 Task: Find connections with filter location Falkenhagener Feld with filter topic #job with filter profile language Spanish with filter current company Vfxexpress with filter school National Institute of Technology Calicut with filter industry Computer Hardware Manufacturing with filter service category Customer Support with filter keywords title Veterinary Assistant
Action: Mouse moved to (476, 62)
Screenshot: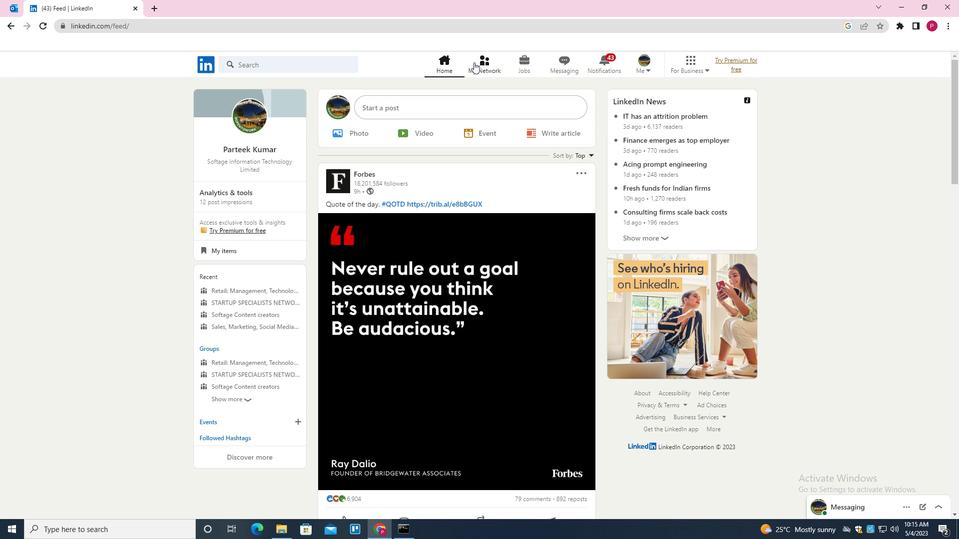 
Action: Mouse pressed left at (476, 62)
Screenshot: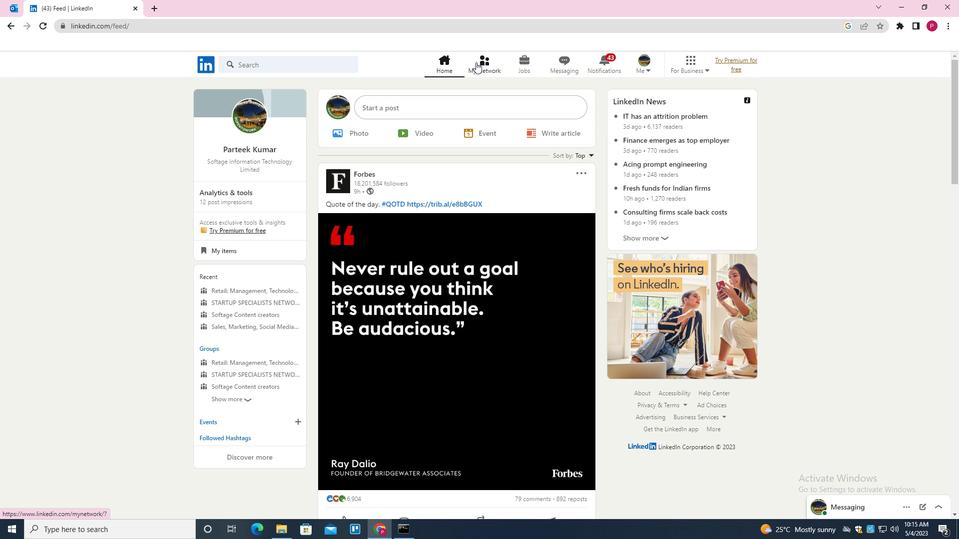 
Action: Mouse moved to (317, 123)
Screenshot: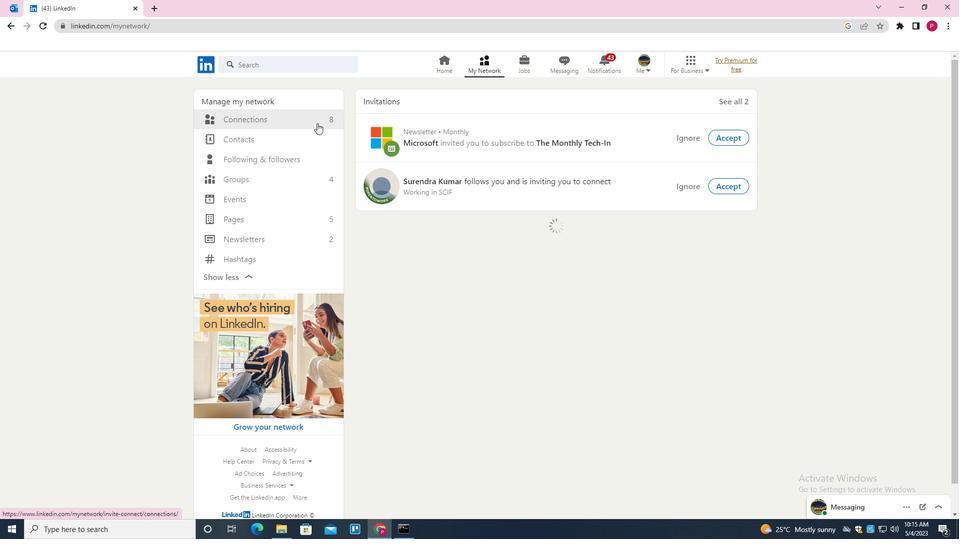 
Action: Mouse pressed left at (317, 123)
Screenshot: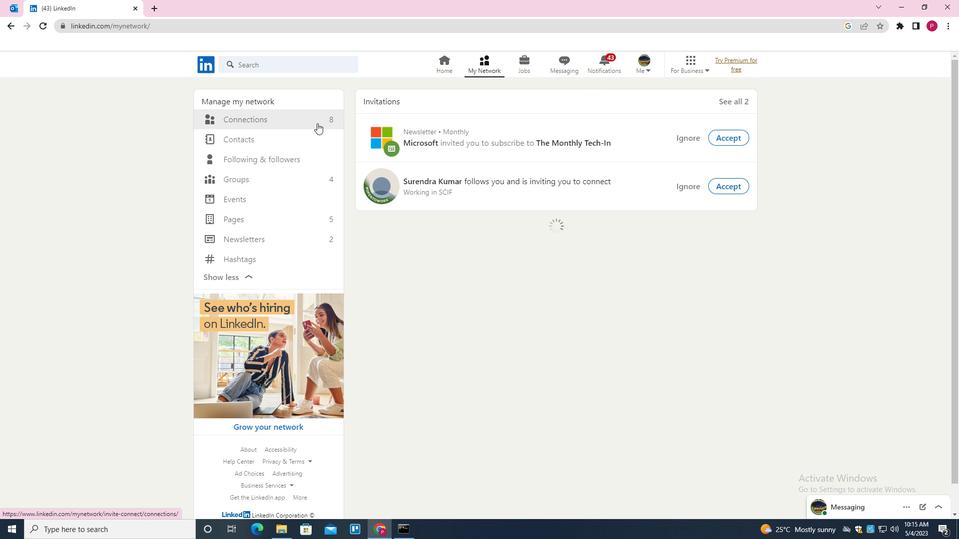 
Action: Mouse moved to (542, 123)
Screenshot: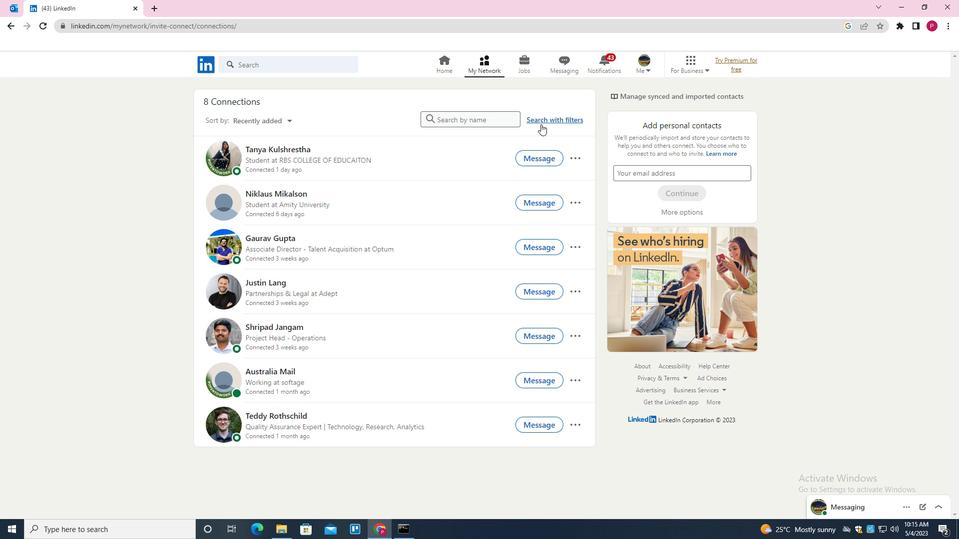 
Action: Mouse pressed left at (542, 123)
Screenshot: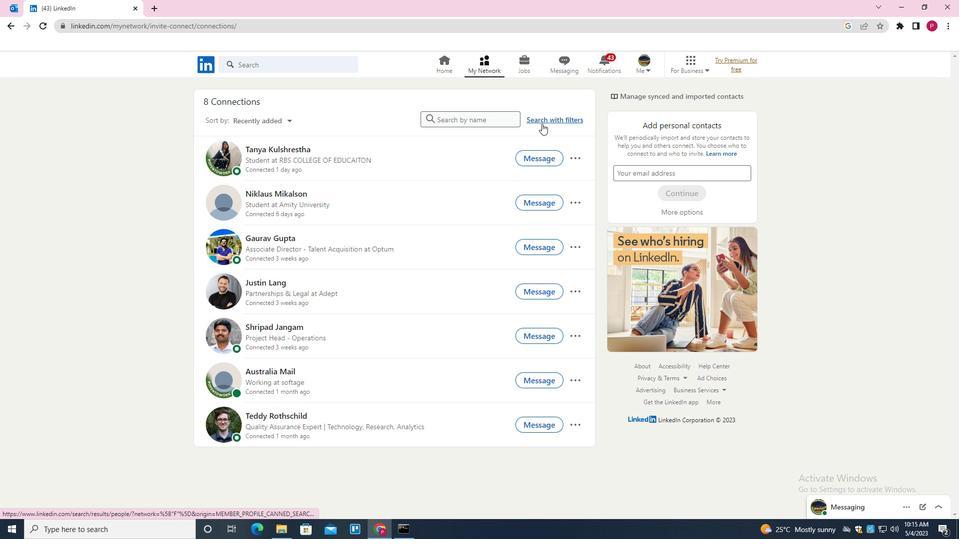 
Action: Mouse moved to (516, 90)
Screenshot: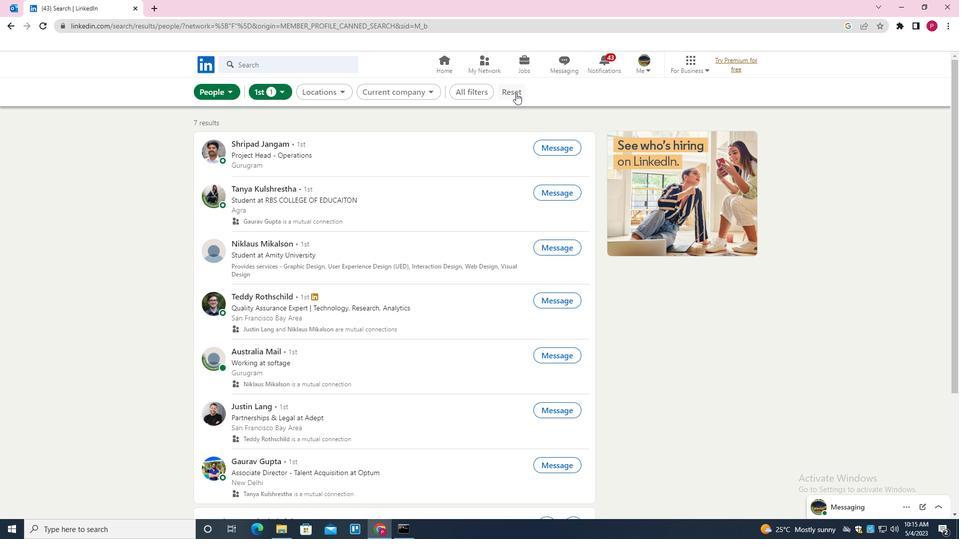 
Action: Mouse pressed left at (516, 90)
Screenshot: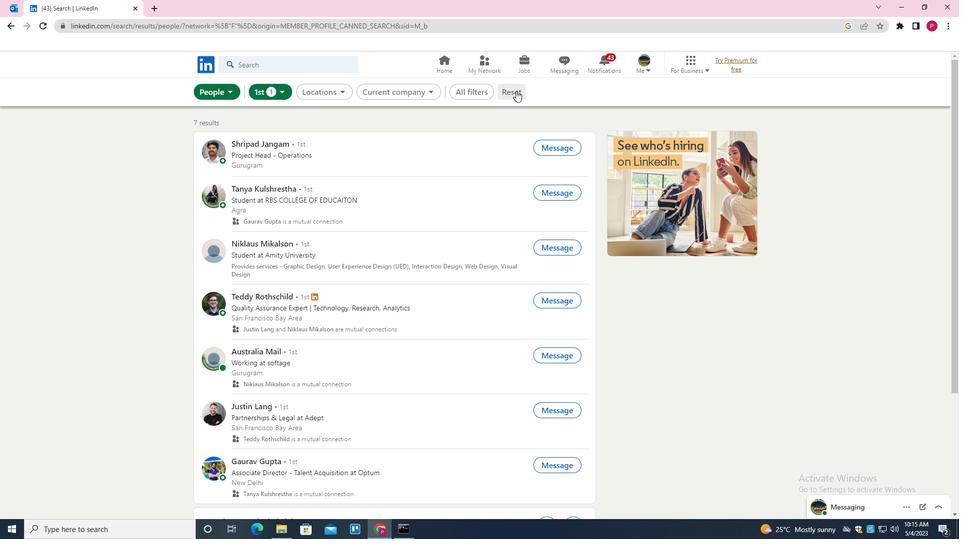 
Action: Mouse moved to (506, 90)
Screenshot: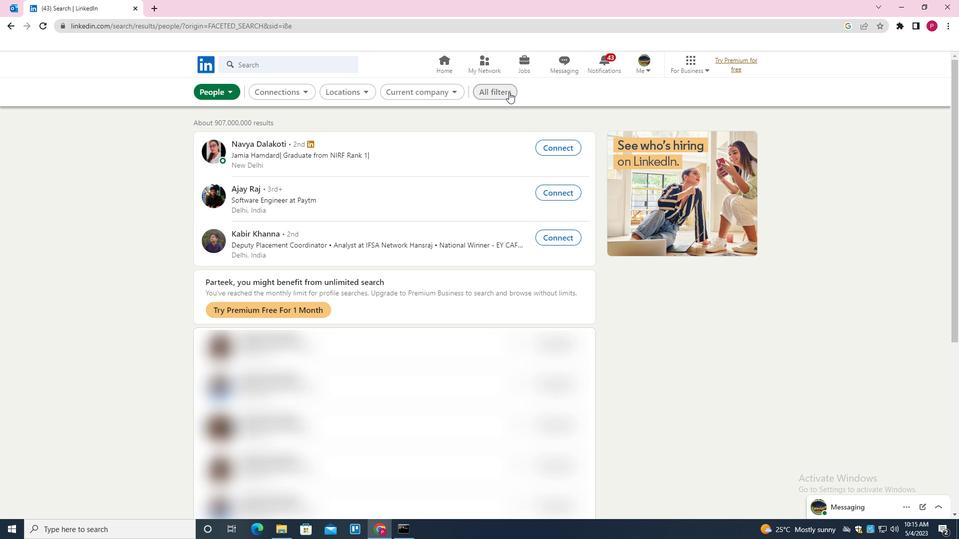 
Action: Mouse pressed left at (506, 90)
Screenshot: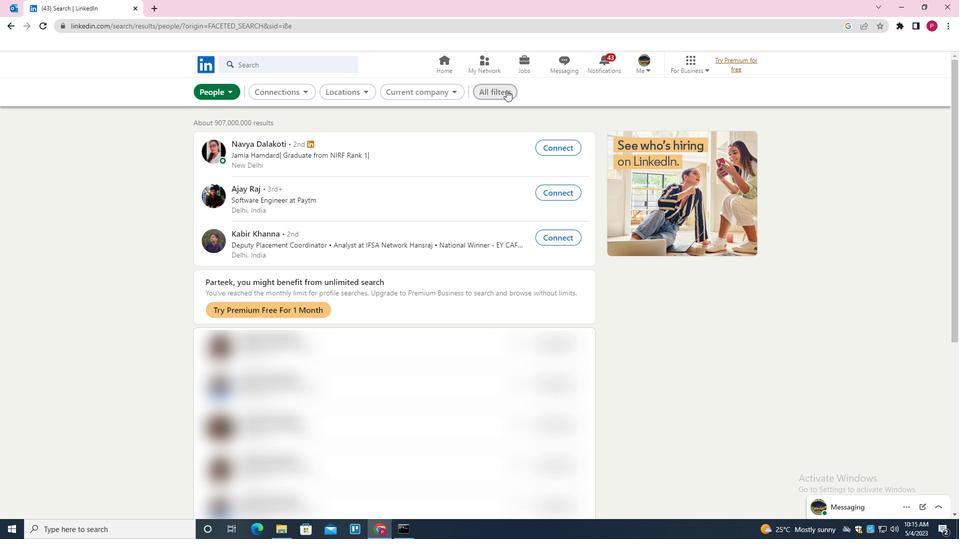 
Action: Mouse moved to (816, 273)
Screenshot: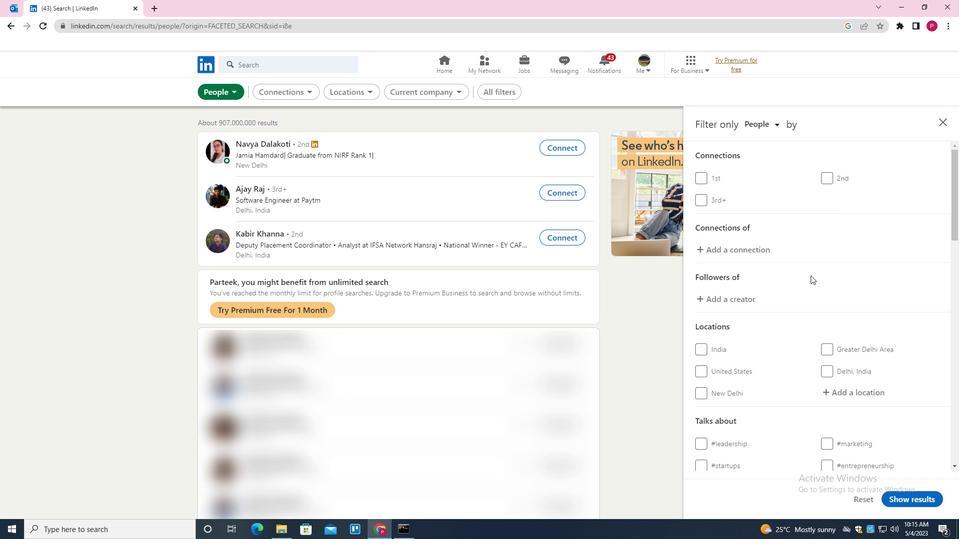 
Action: Mouse scrolled (816, 273) with delta (0, 0)
Screenshot: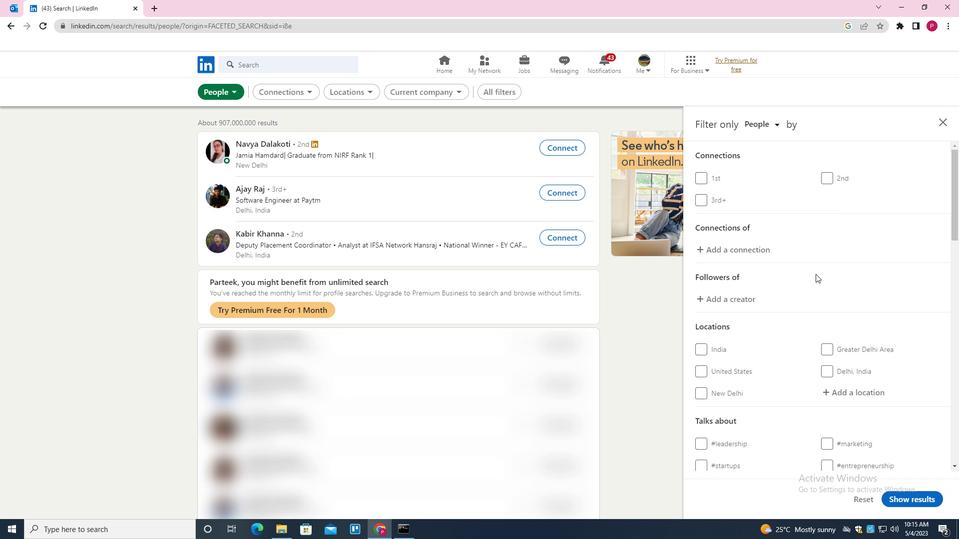 
Action: Mouse scrolled (816, 273) with delta (0, 0)
Screenshot: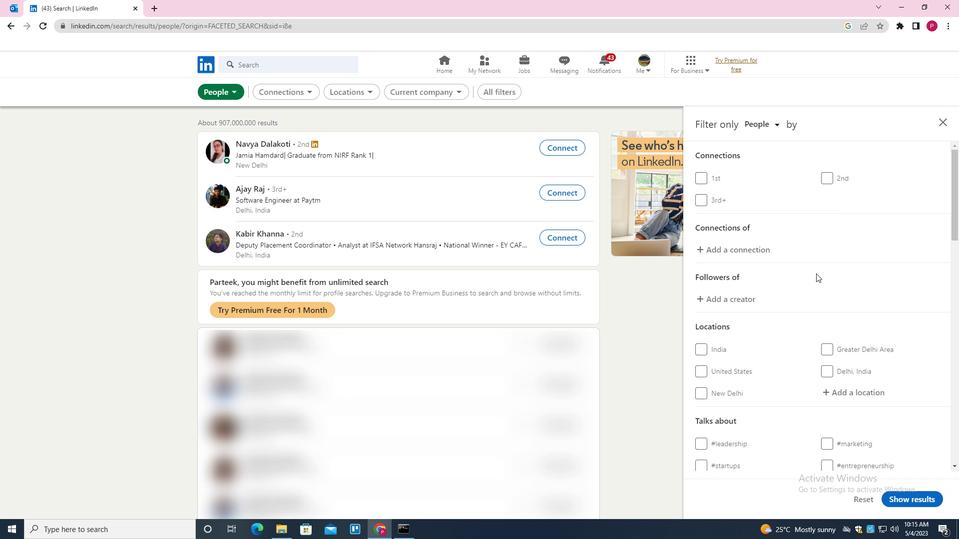 
Action: Mouse scrolled (816, 273) with delta (0, 0)
Screenshot: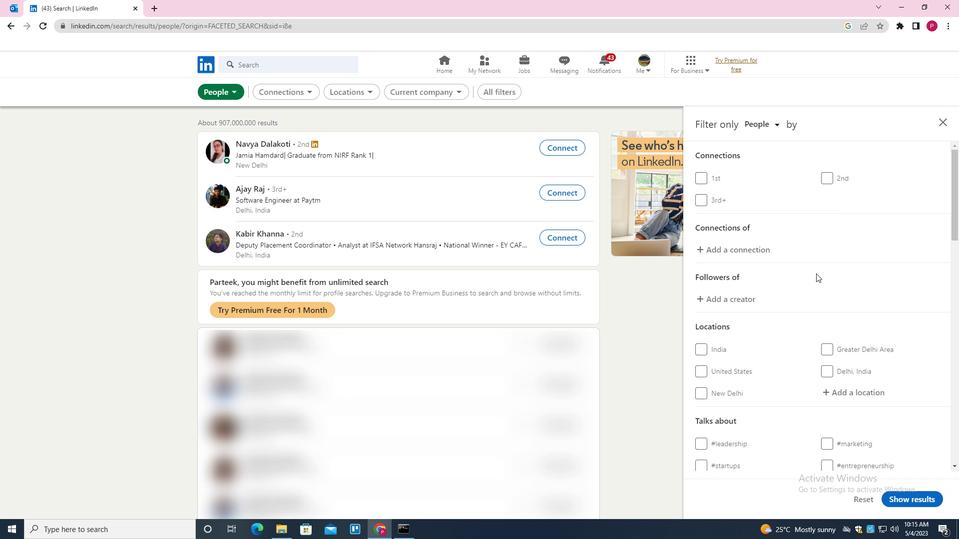 
Action: Mouse moved to (850, 238)
Screenshot: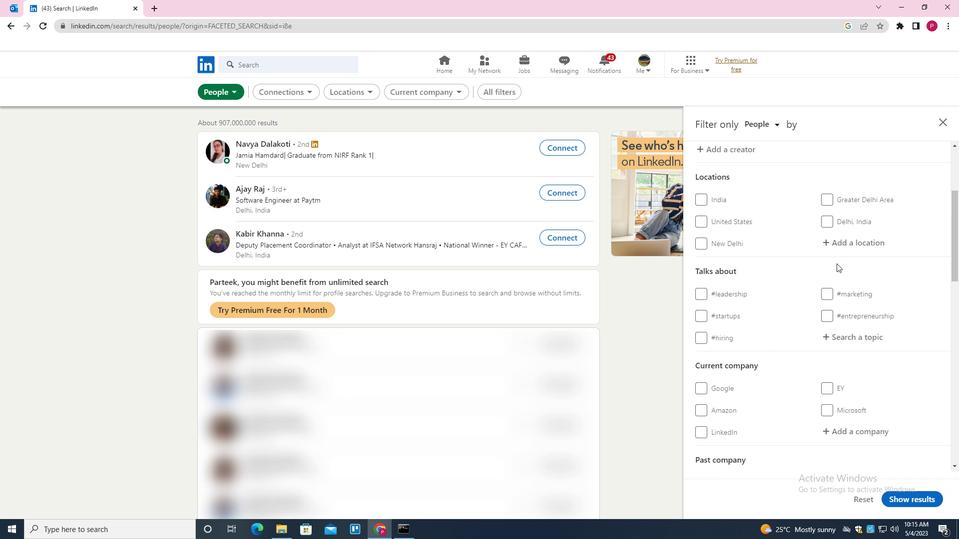 
Action: Mouse pressed left at (850, 238)
Screenshot: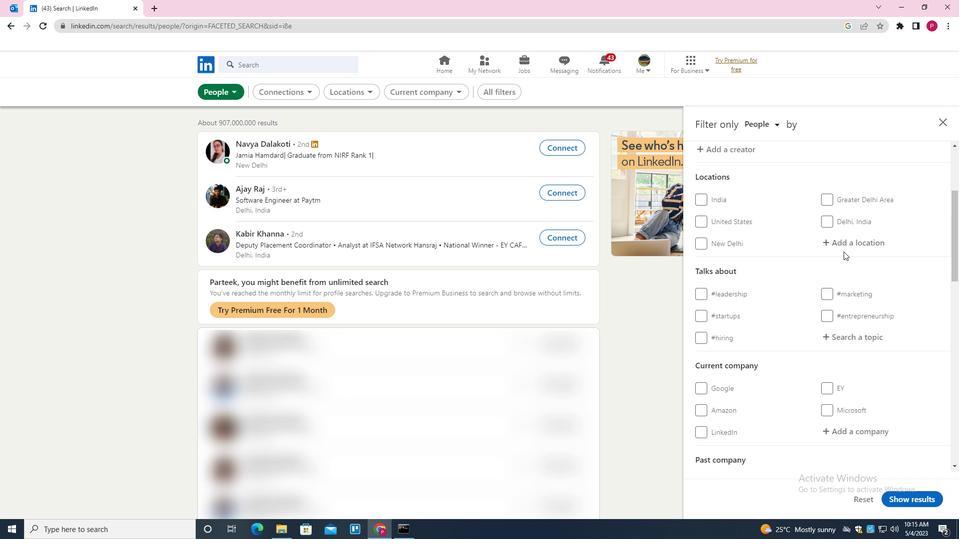 
Action: Key pressed <Key.shift><Key.shift><Key.shift><Key.shift><Key.shift><Key.shift><Key.shift><Key.shift><Key.shift><Key.shift><Key.shift><Key.shift><Key.shift><Key.shift><Key.shift><Key.shift><Key.shift><Key.shift><Key.shift><Key.shift>FALKENHAGNEER
Screenshot: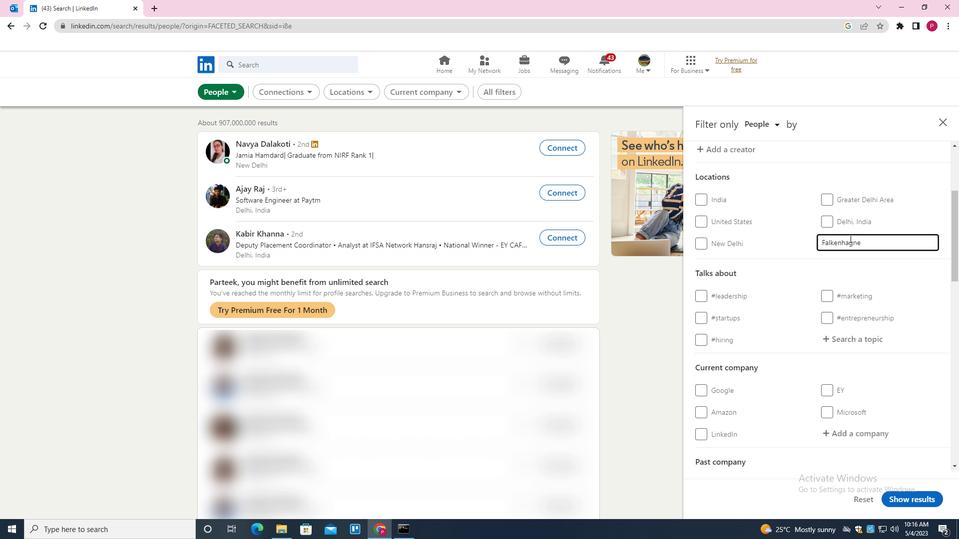 
Action: Mouse moved to (853, 242)
Screenshot: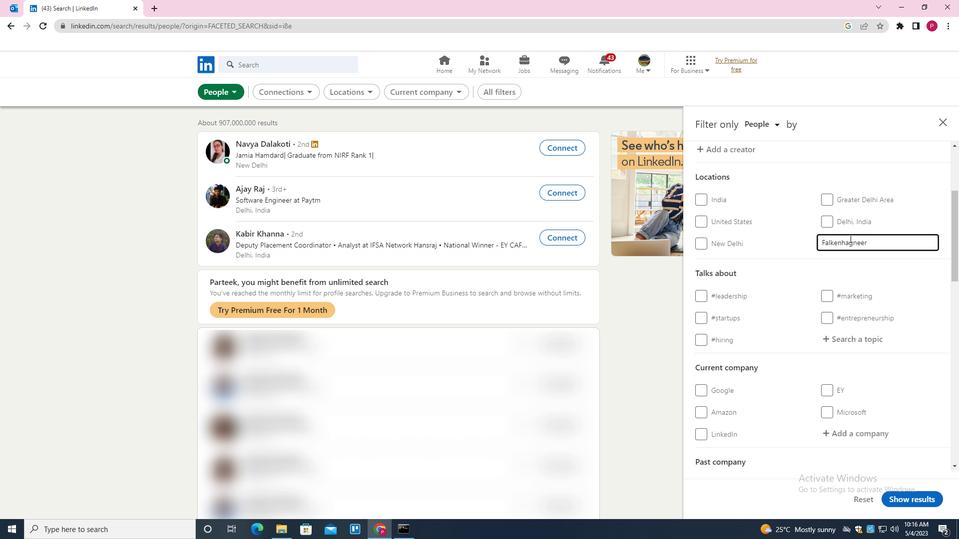 
Action: Mouse scrolled (853, 242) with delta (0, 0)
Screenshot: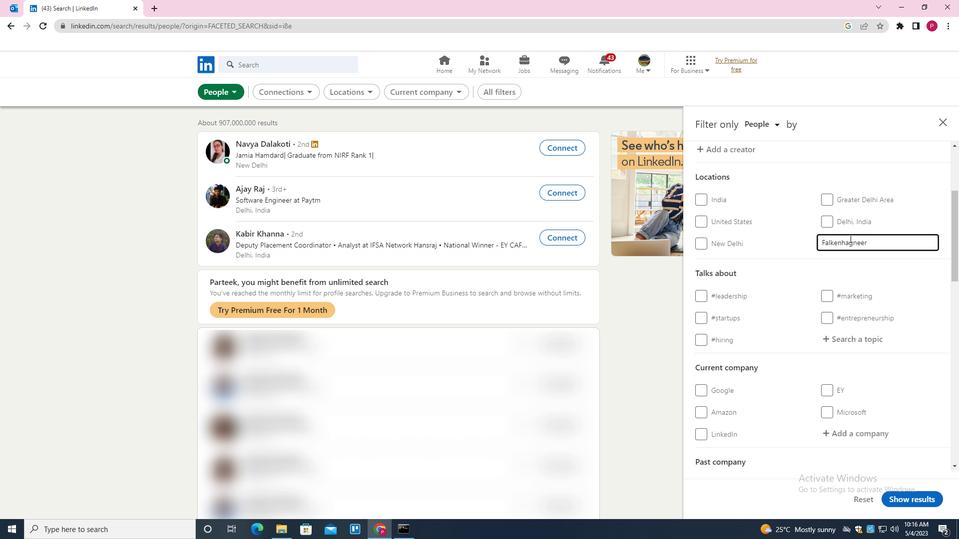 
Action: Mouse moved to (855, 244)
Screenshot: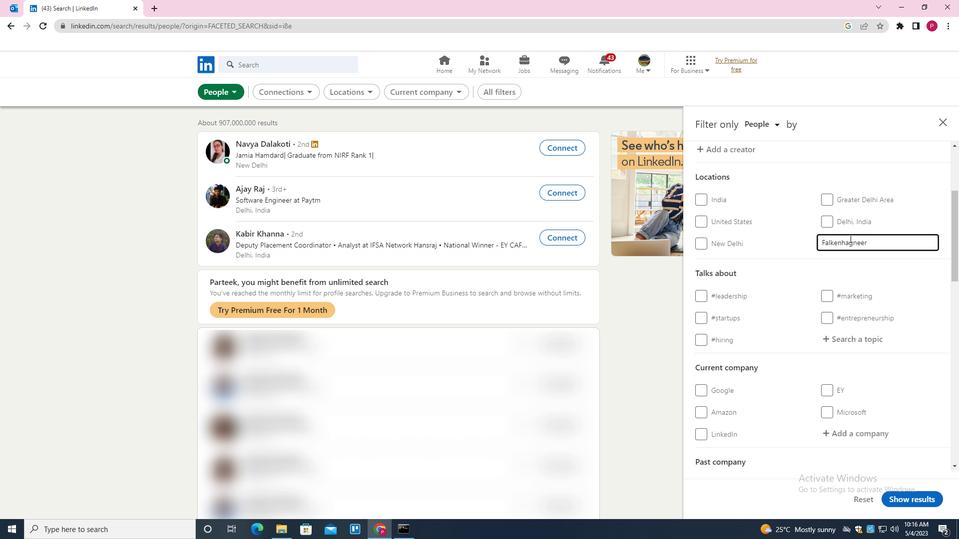 
Action: Mouse scrolled (855, 243) with delta (0, 0)
Screenshot: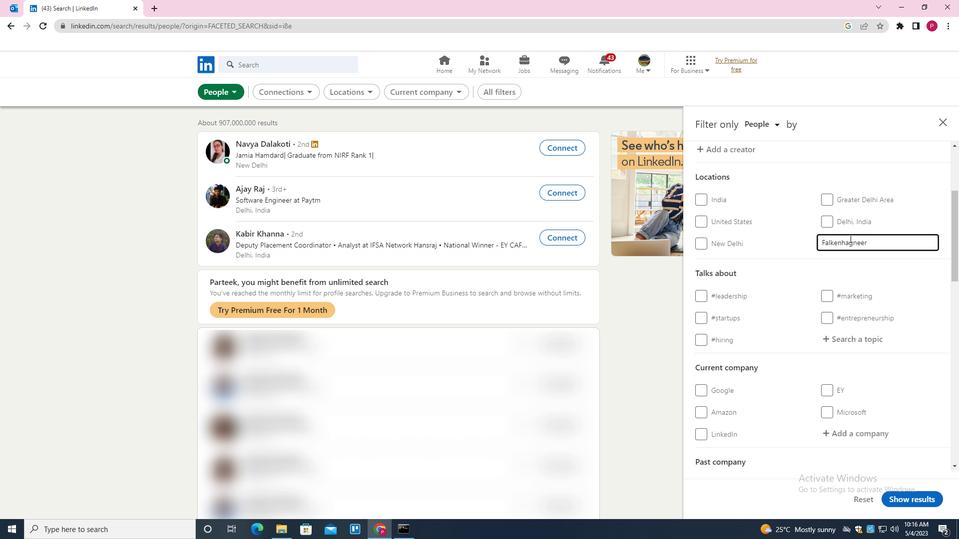 
Action: Mouse moved to (858, 235)
Screenshot: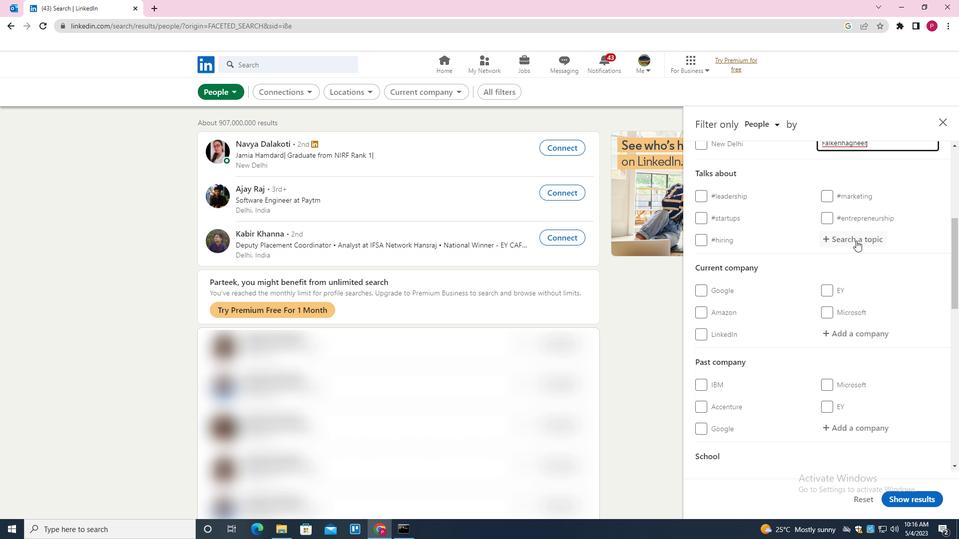 
Action: Mouse scrolled (858, 235) with delta (0, 0)
Screenshot: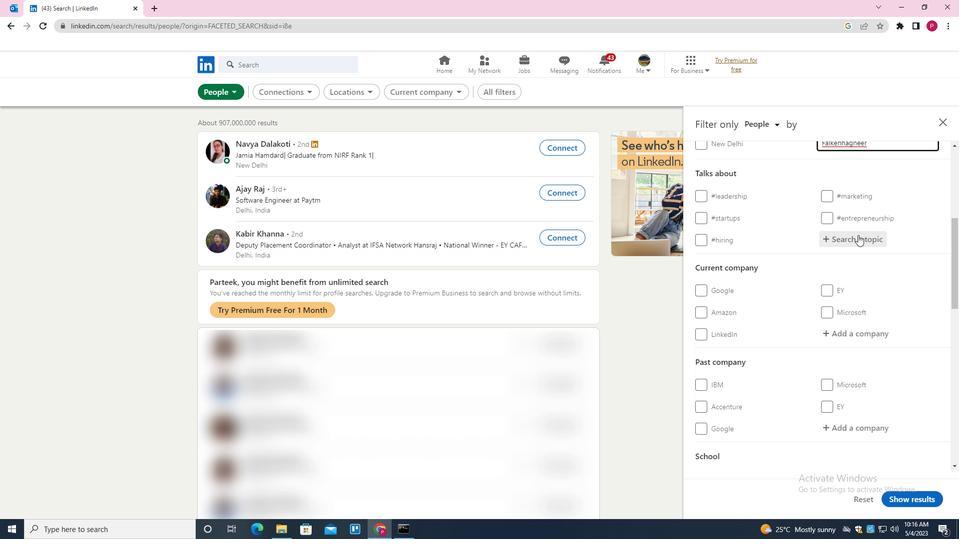 
Action: Key pressed <Key.backspace><Key.backspace><Key.backspace>ENER
Screenshot: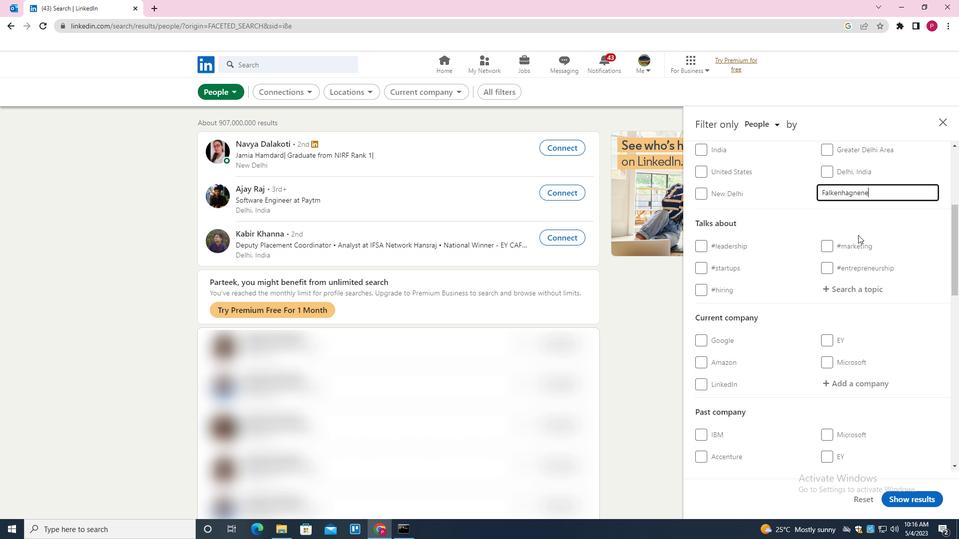 
Action: Mouse moved to (863, 237)
Screenshot: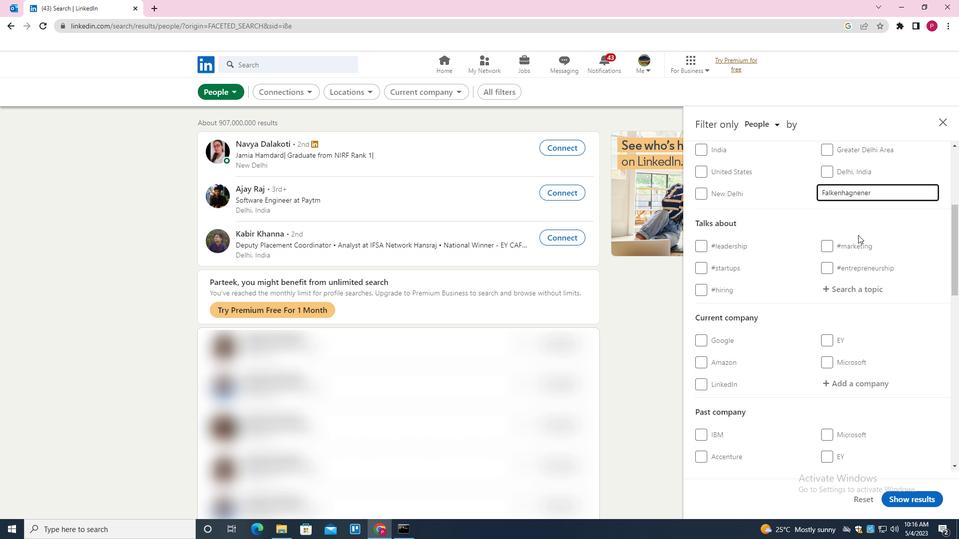 
Action: Mouse scrolled (863, 237) with delta (0, 0)
Screenshot: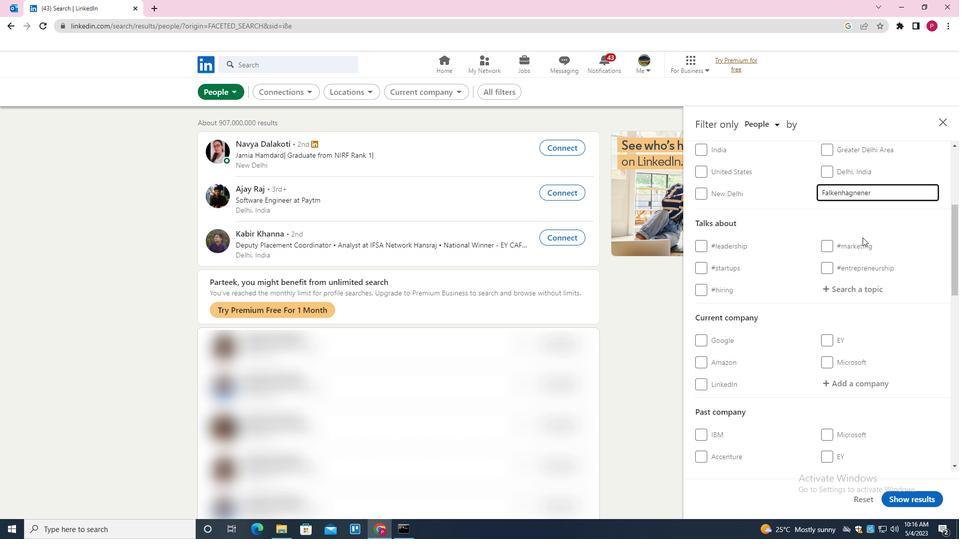 
Action: Mouse scrolled (863, 237) with delta (0, 0)
Screenshot: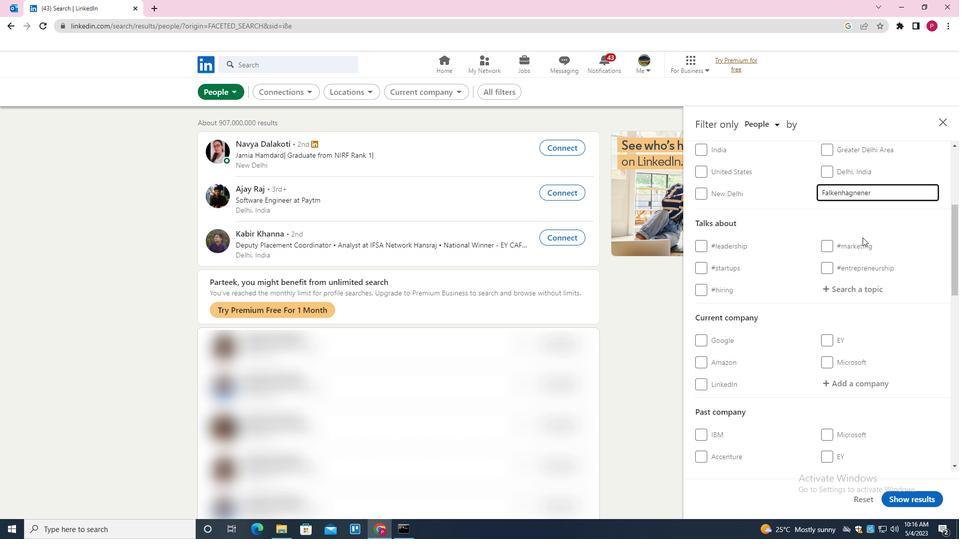 
Action: Mouse scrolled (863, 237) with delta (0, 0)
Screenshot: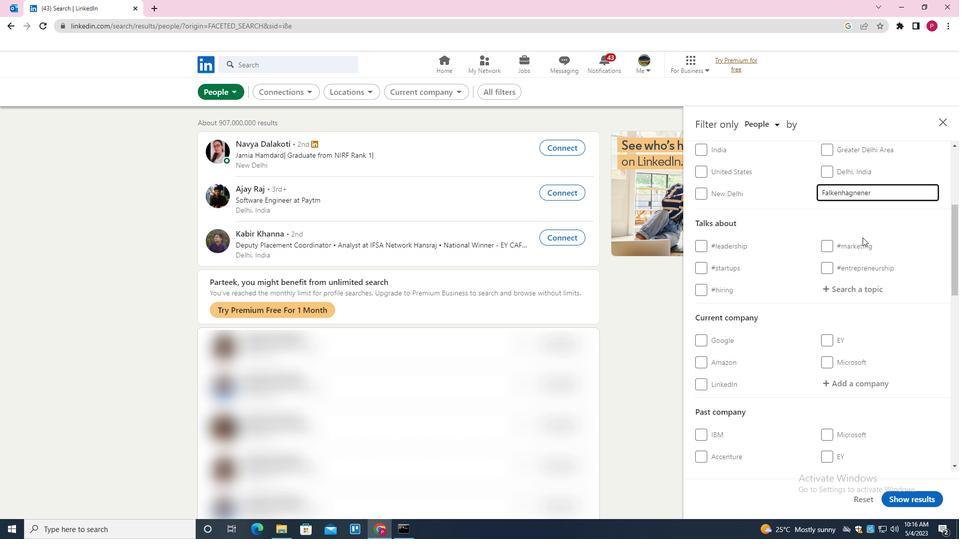 
Action: Mouse moved to (860, 135)
Screenshot: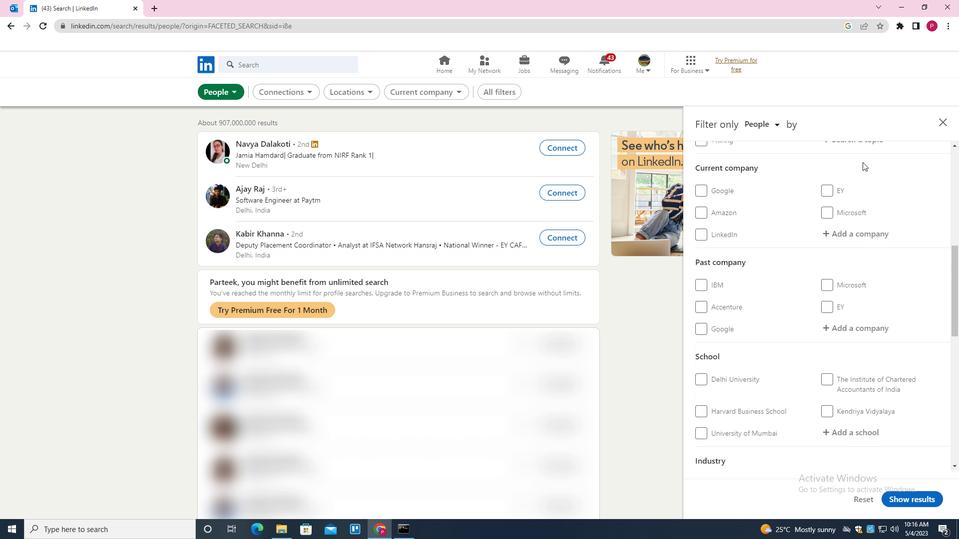 
Action: Mouse pressed left at (860, 135)
Screenshot: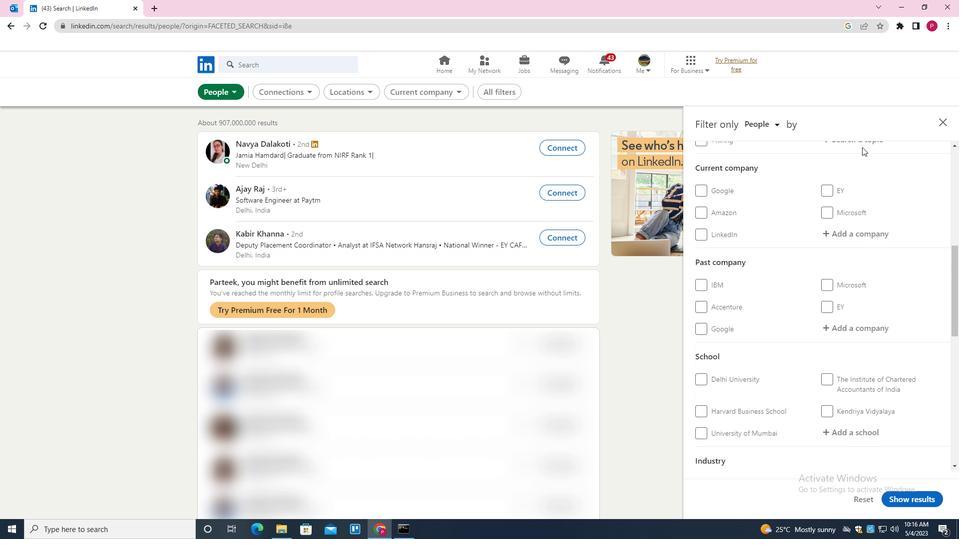 
Action: Mouse moved to (860, 146)
Screenshot: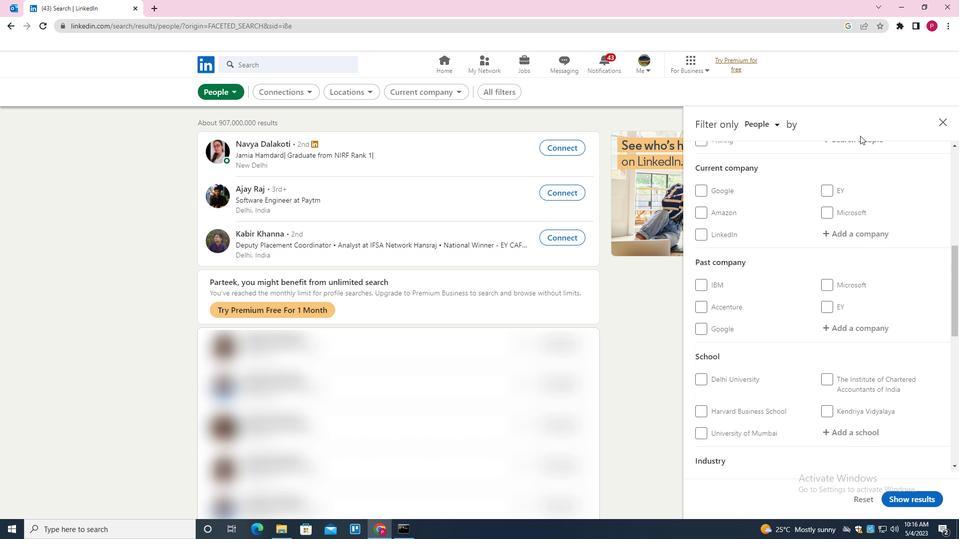 
Action: Mouse scrolled (860, 146) with delta (0, 0)
Screenshot: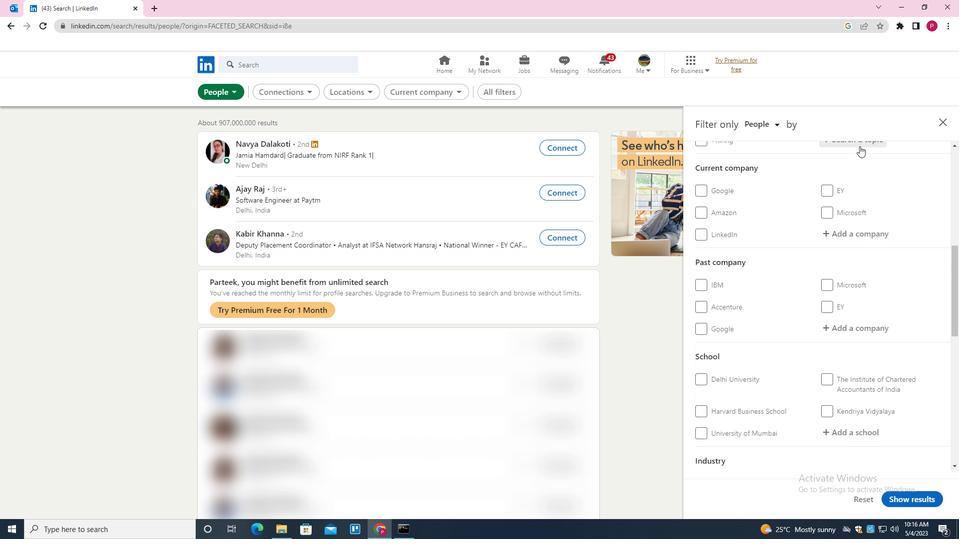 
Action: Mouse moved to (853, 186)
Screenshot: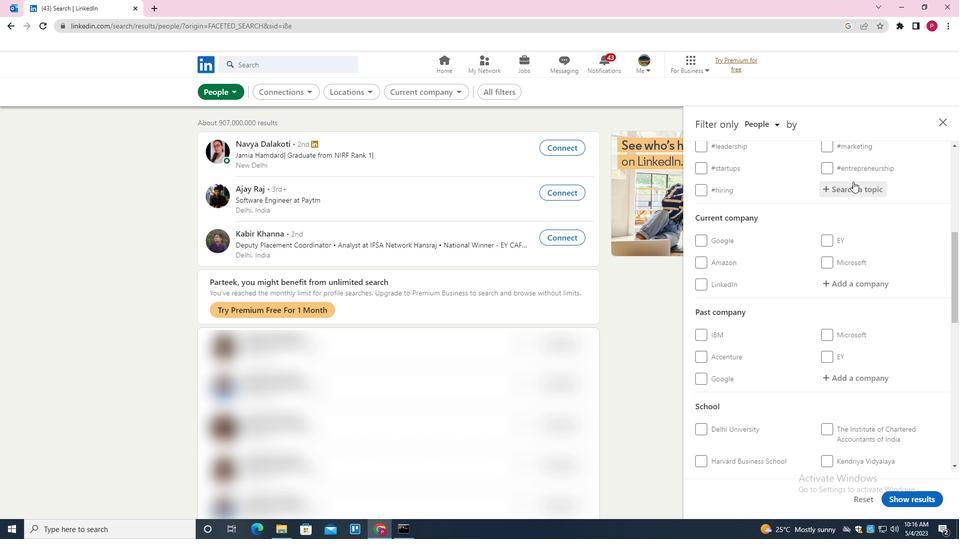 
Action: Mouse pressed left at (853, 186)
Screenshot: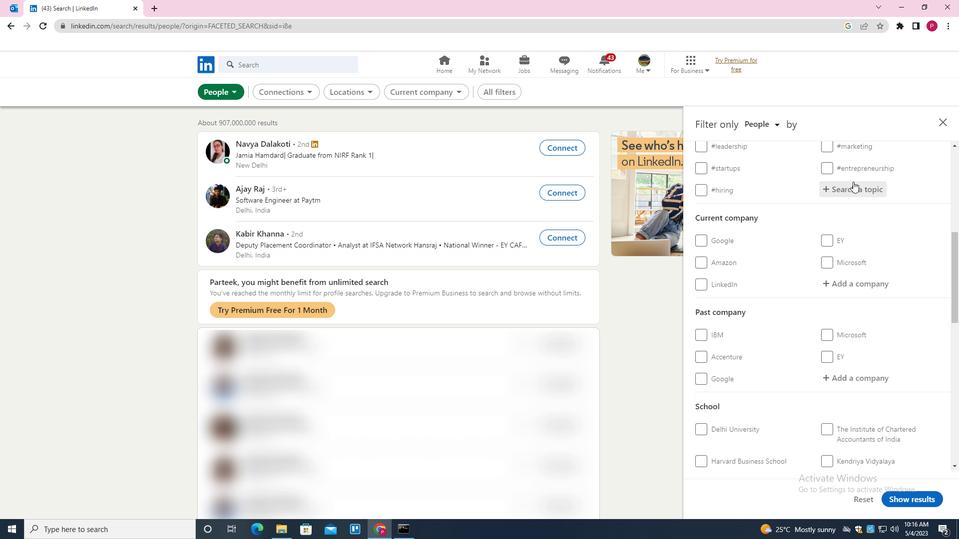 
Action: Key pressed JOB<Key.down><Key.enter>
Screenshot: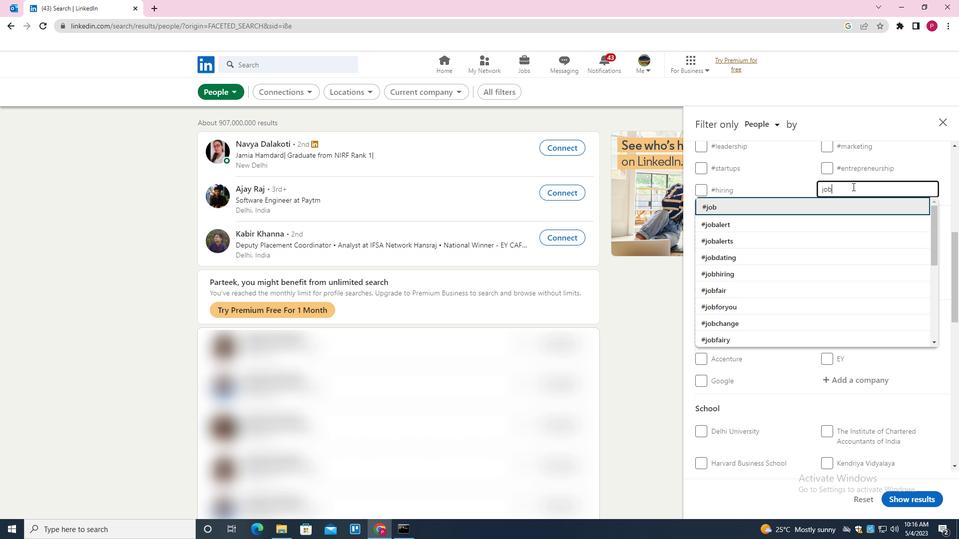 
Action: Mouse moved to (839, 205)
Screenshot: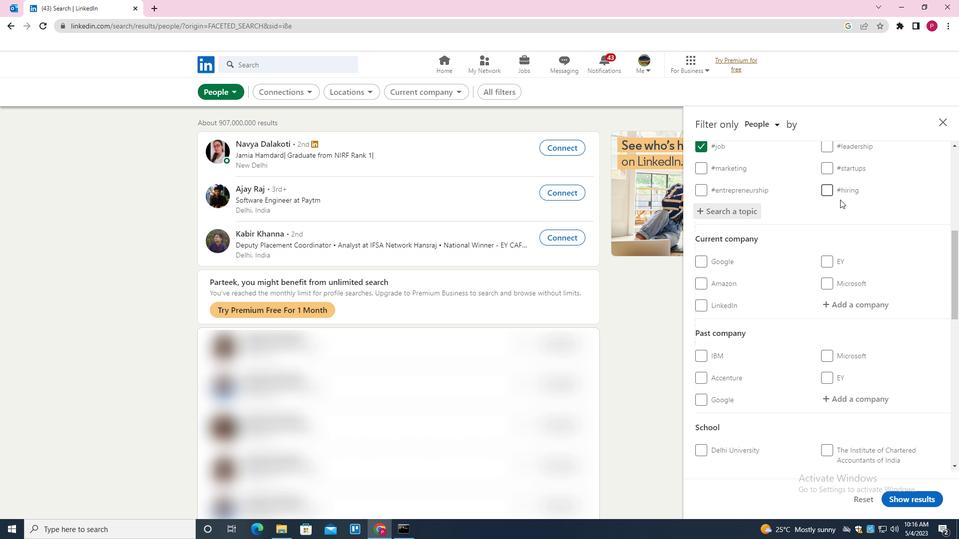 
Action: Mouse scrolled (839, 205) with delta (0, 0)
Screenshot: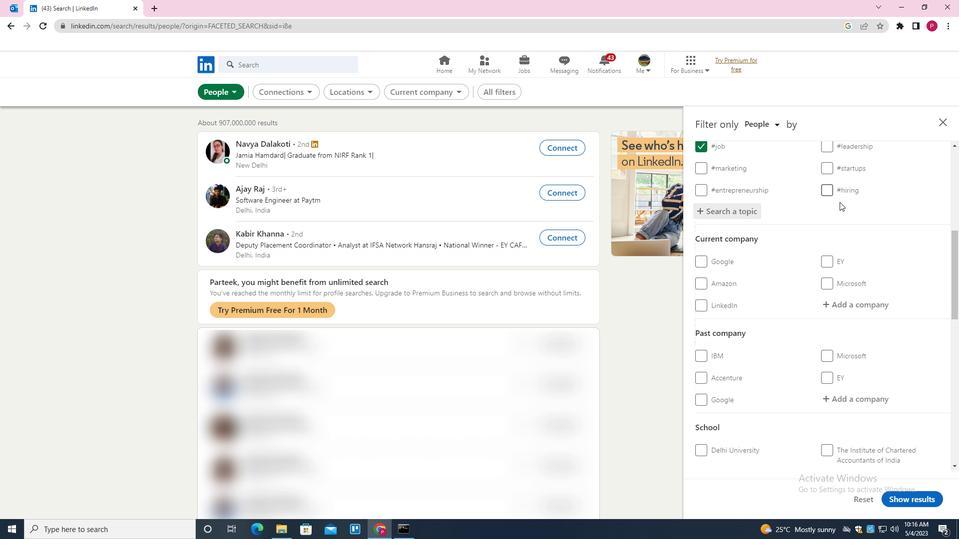 
Action: Mouse scrolled (839, 205) with delta (0, 0)
Screenshot: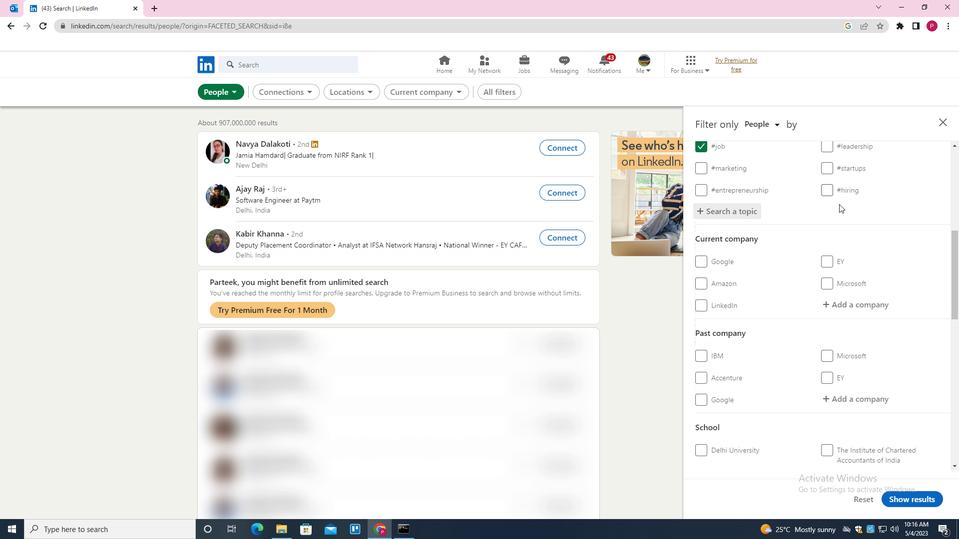 
Action: Mouse moved to (839, 206)
Screenshot: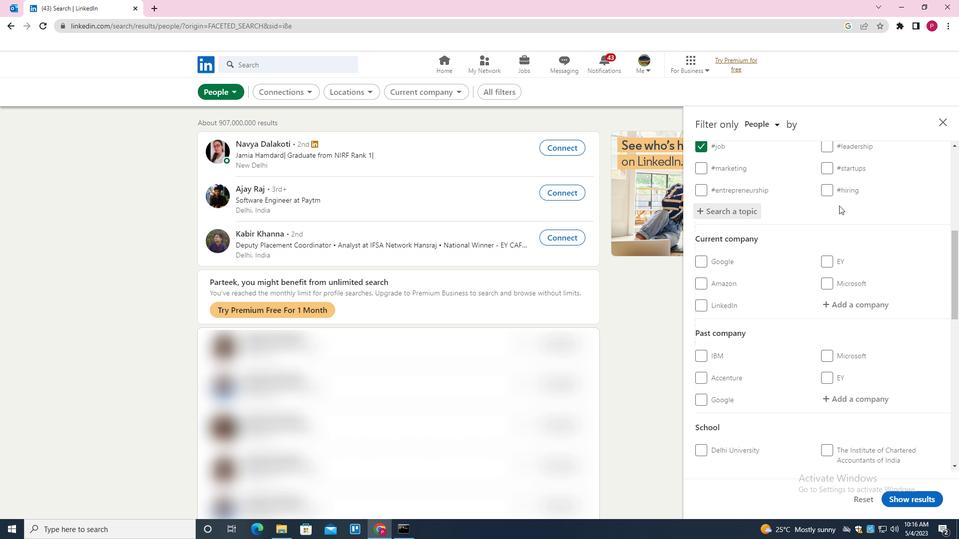 
Action: Mouse scrolled (839, 205) with delta (0, 0)
Screenshot: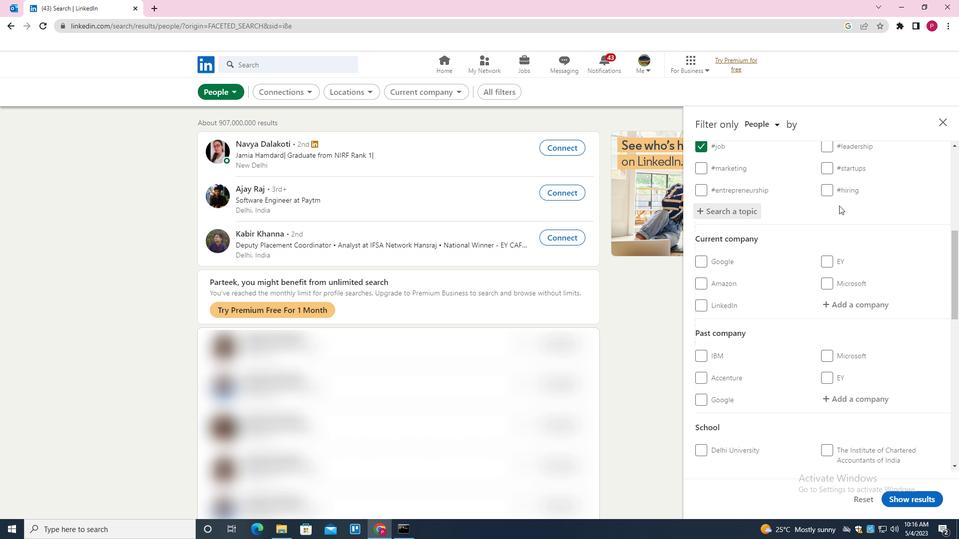 
Action: Mouse moved to (839, 207)
Screenshot: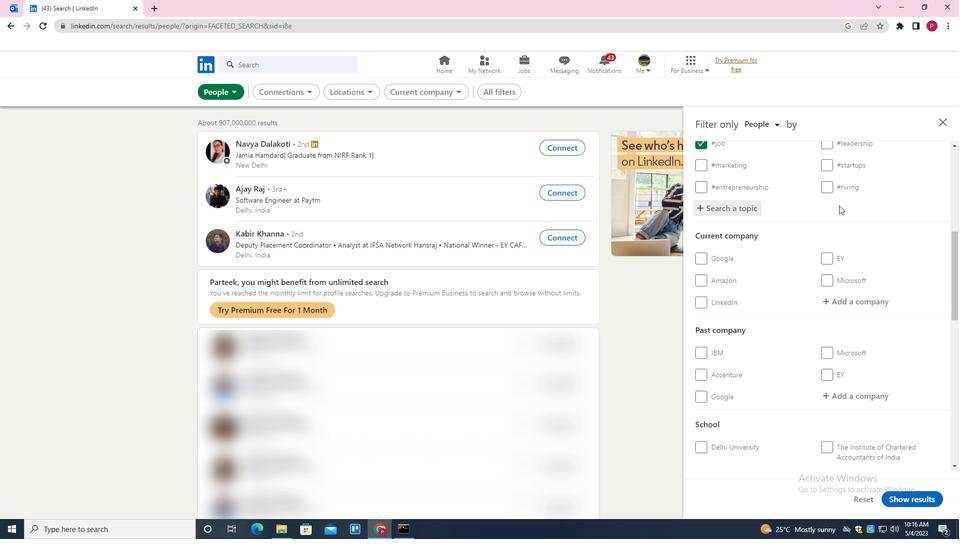 
Action: Mouse scrolled (839, 206) with delta (0, 0)
Screenshot: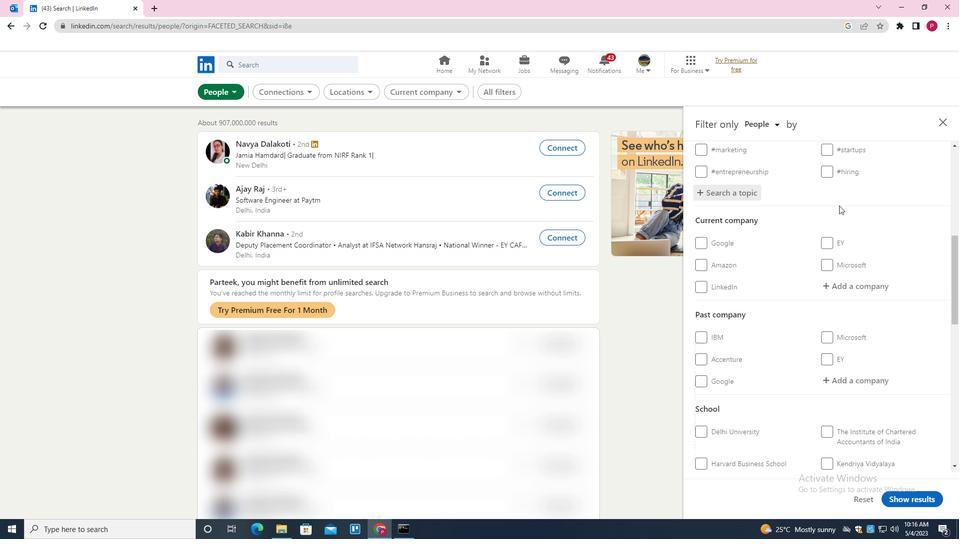 
Action: Mouse scrolled (839, 206) with delta (0, 0)
Screenshot: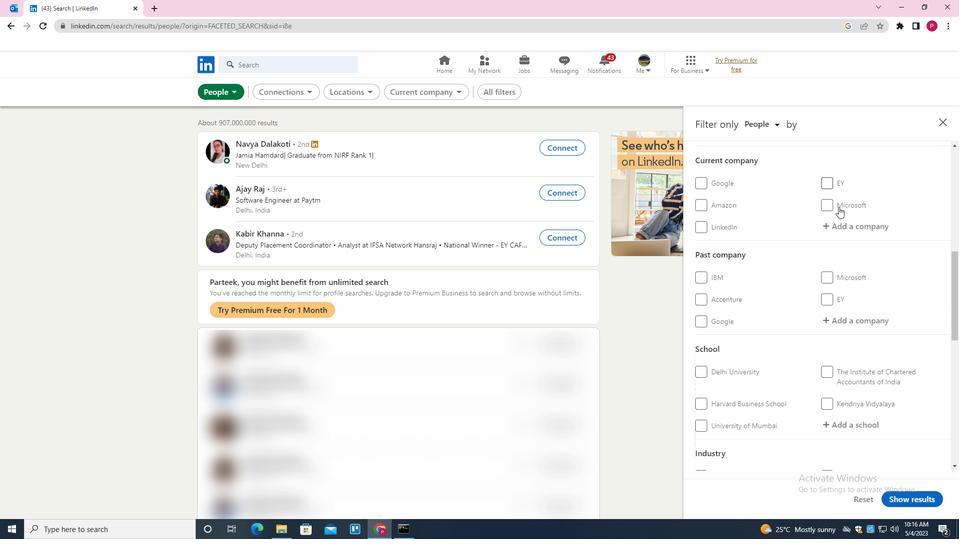 
Action: Mouse moved to (817, 226)
Screenshot: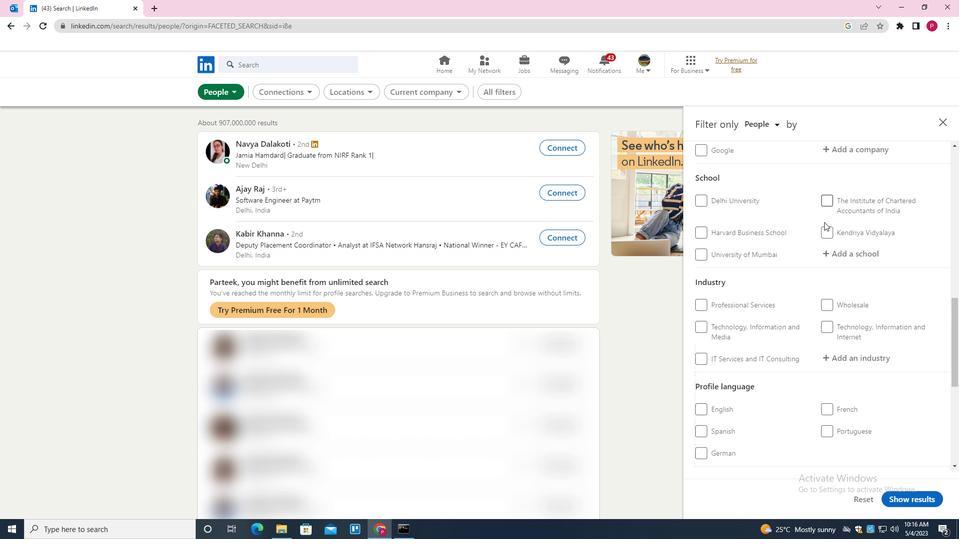 
Action: Mouse scrolled (817, 225) with delta (0, 0)
Screenshot: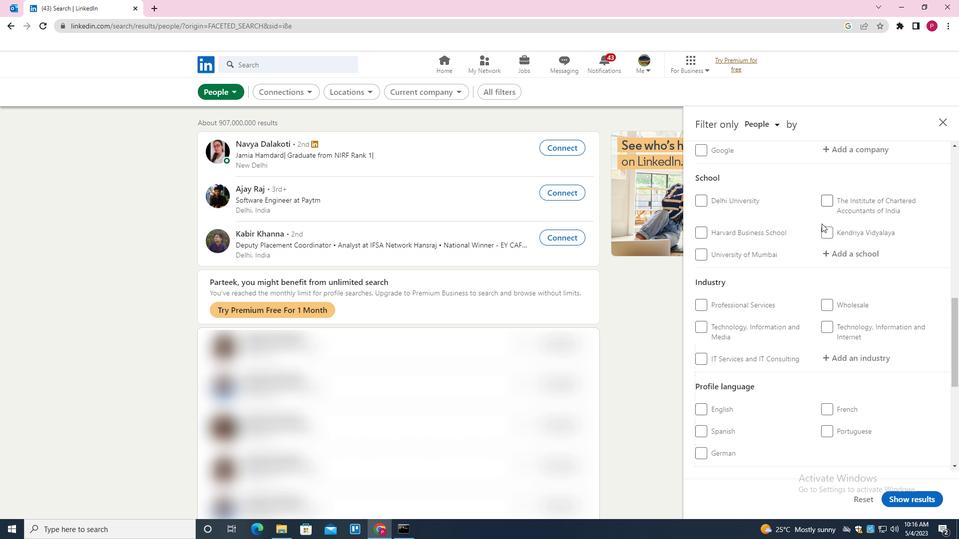 
Action: Mouse scrolled (817, 225) with delta (0, 0)
Screenshot: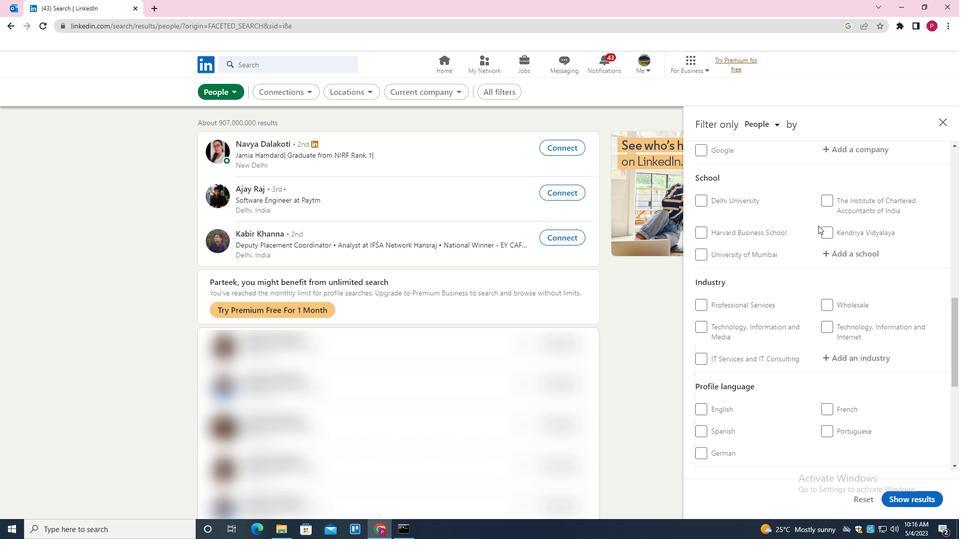 
Action: Mouse moved to (817, 227)
Screenshot: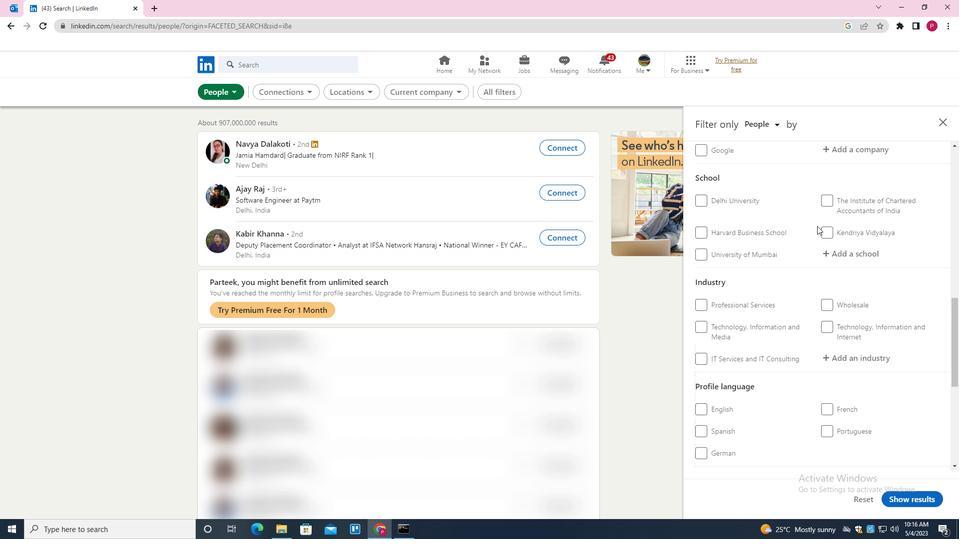 
Action: Mouse scrolled (817, 226) with delta (0, 0)
Screenshot: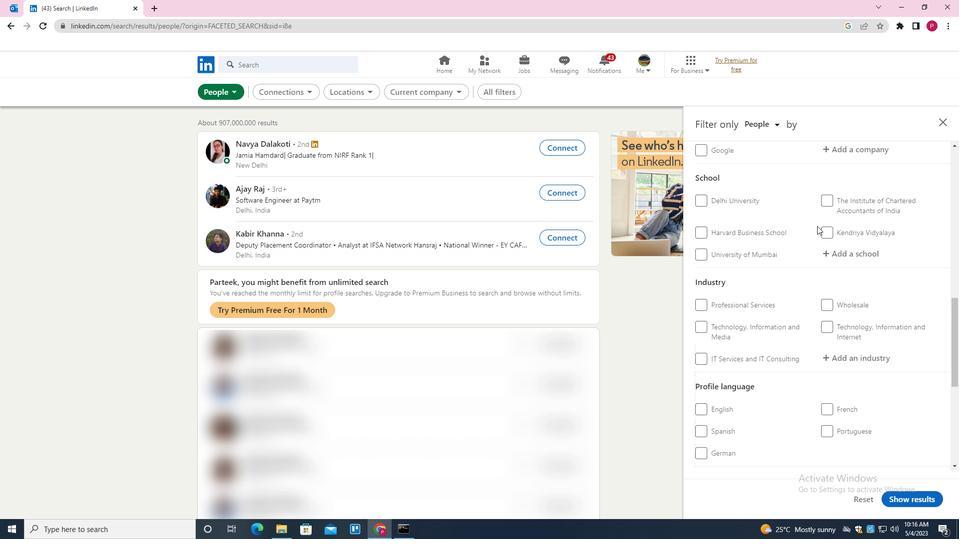 
Action: Mouse moved to (817, 227)
Screenshot: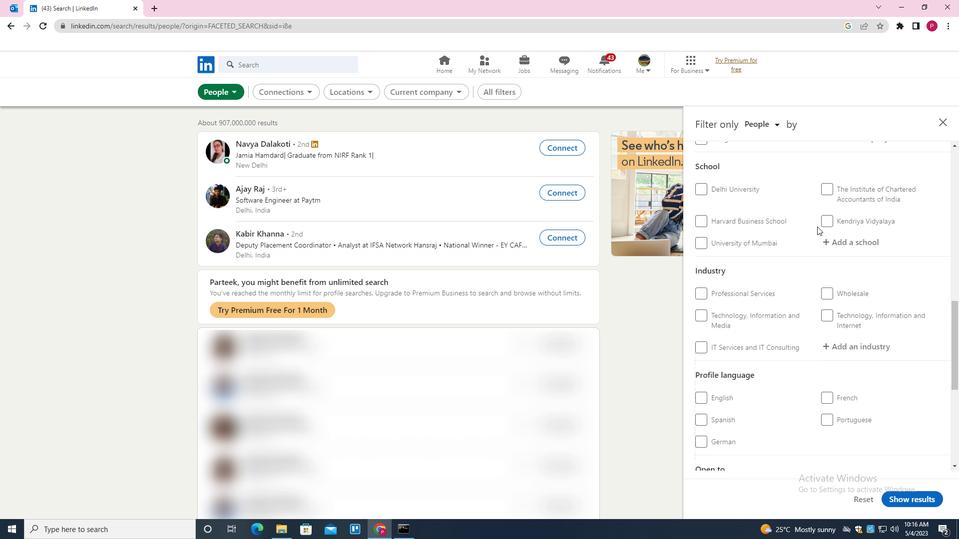 
Action: Mouse scrolled (817, 227) with delta (0, 0)
Screenshot: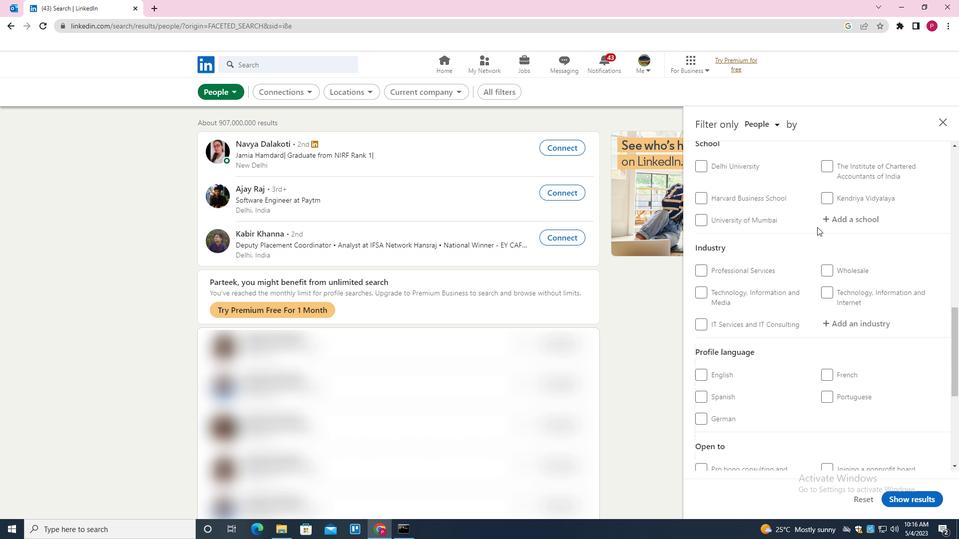 
Action: Mouse scrolled (817, 227) with delta (0, 0)
Screenshot: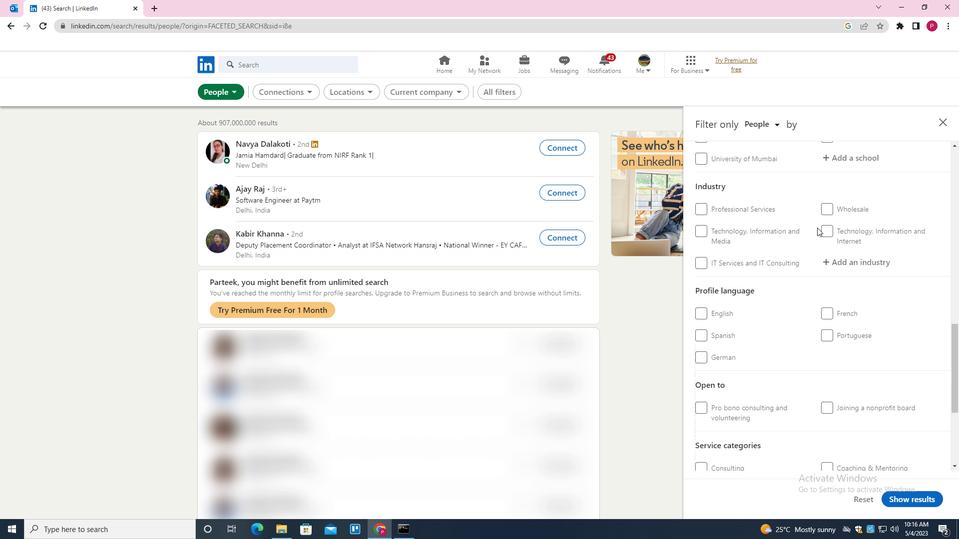 
Action: Mouse moved to (816, 228)
Screenshot: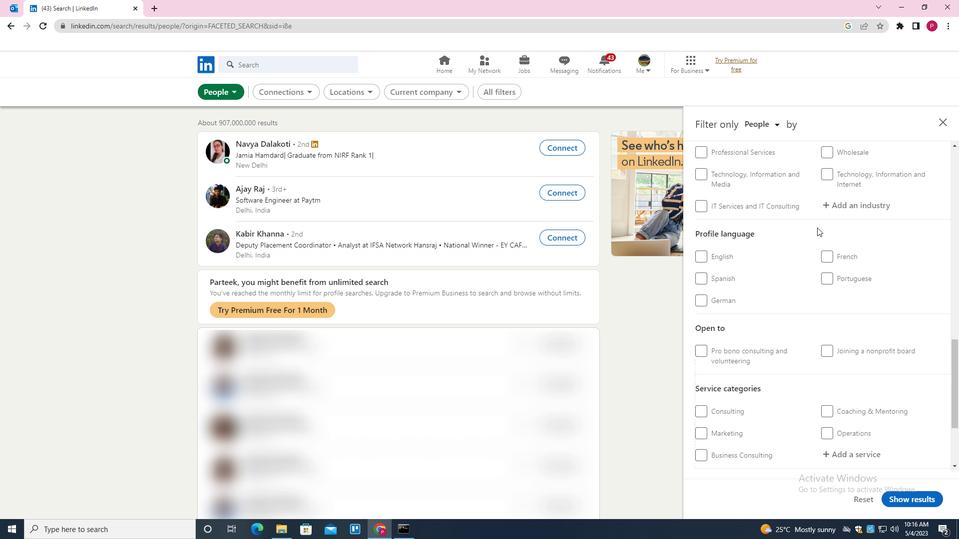 
Action: Mouse scrolled (816, 228) with delta (0, 0)
Screenshot: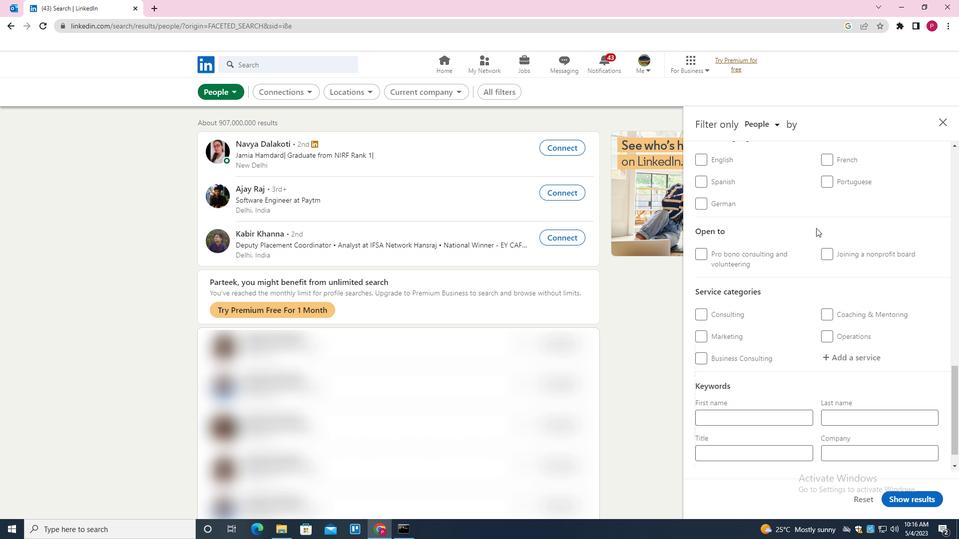 
Action: Mouse moved to (718, 230)
Screenshot: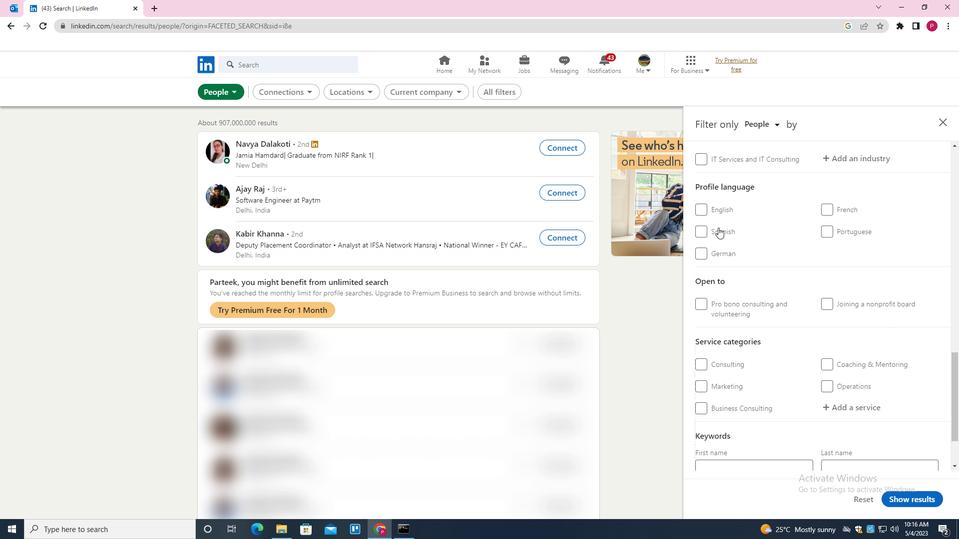 
Action: Mouse pressed left at (718, 230)
Screenshot: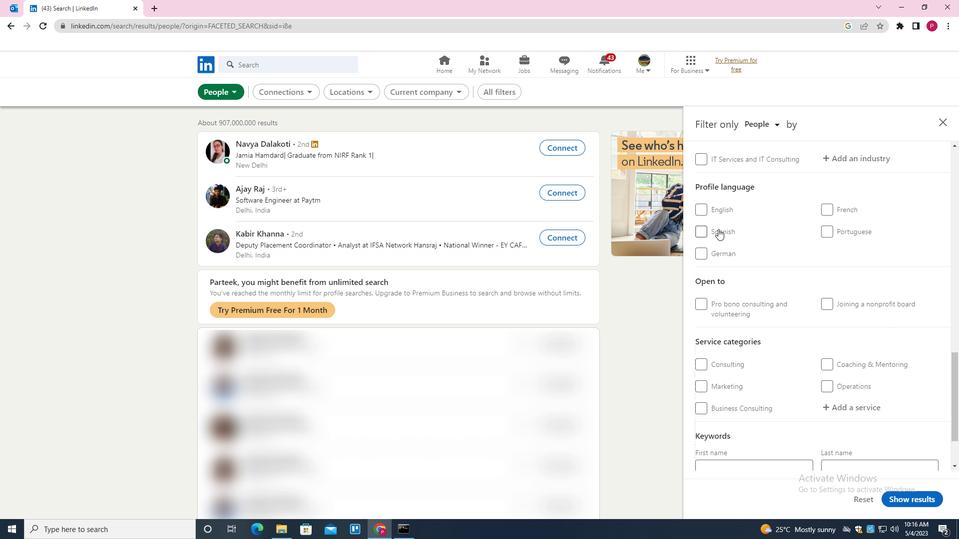 
Action: Mouse moved to (753, 247)
Screenshot: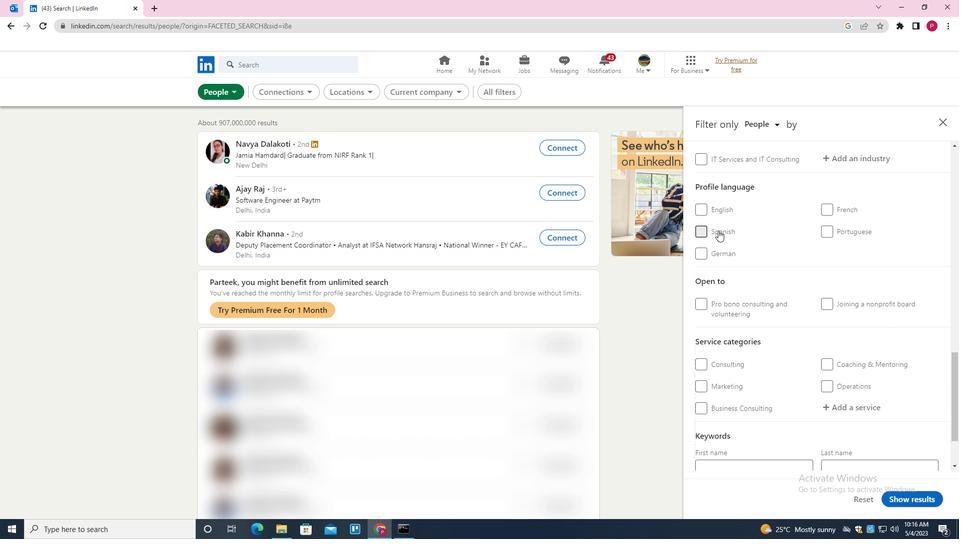
Action: Mouse scrolled (753, 247) with delta (0, 0)
Screenshot: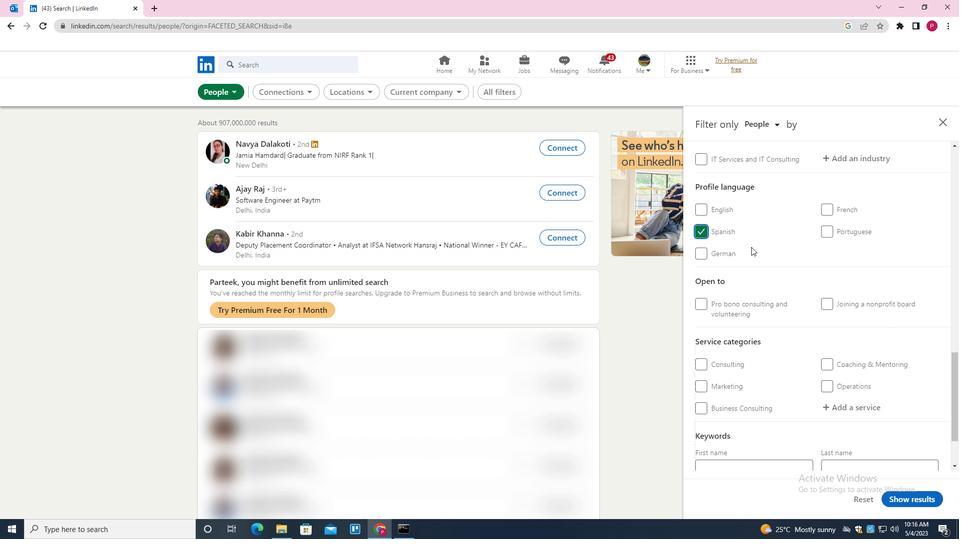 
Action: Mouse scrolled (753, 247) with delta (0, 0)
Screenshot: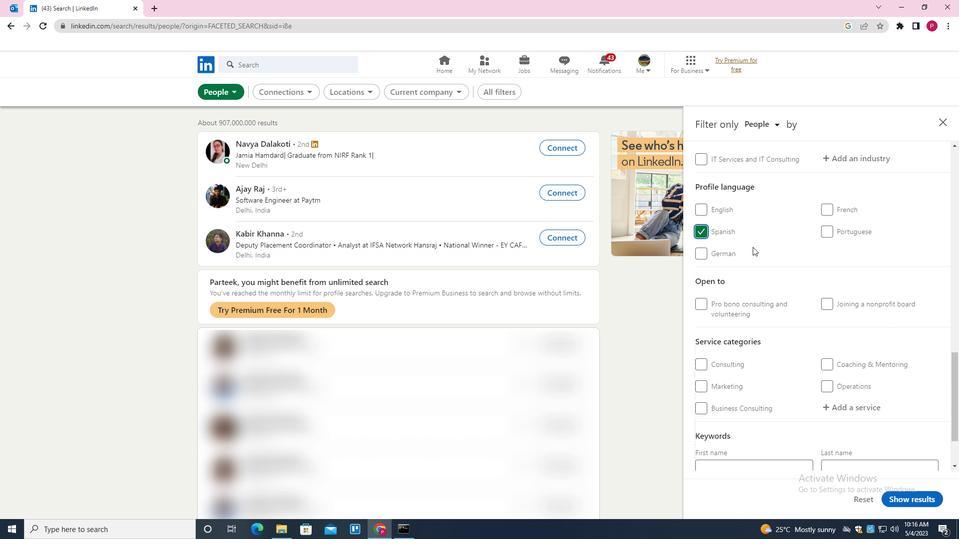 
Action: Mouse scrolled (753, 247) with delta (0, 0)
Screenshot: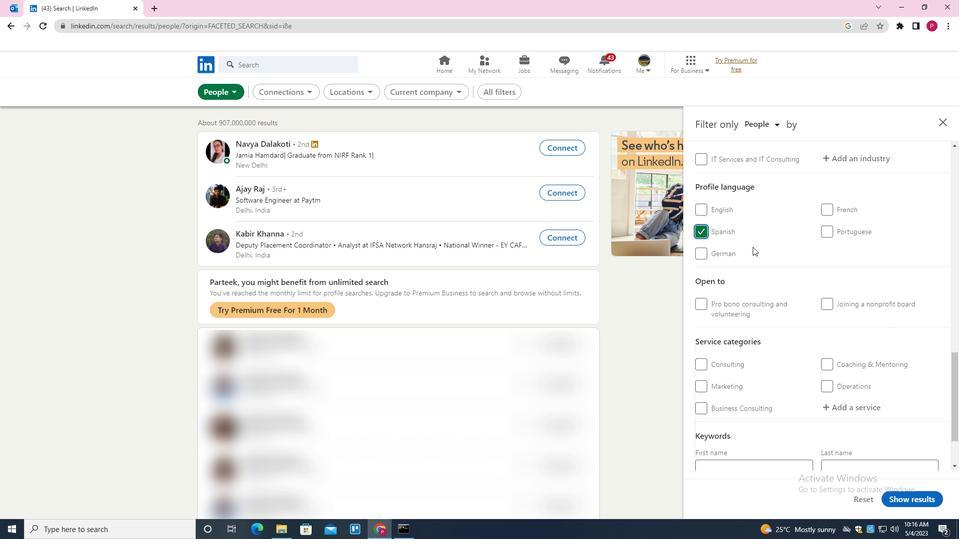 
Action: Mouse scrolled (753, 247) with delta (0, 0)
Screenshot: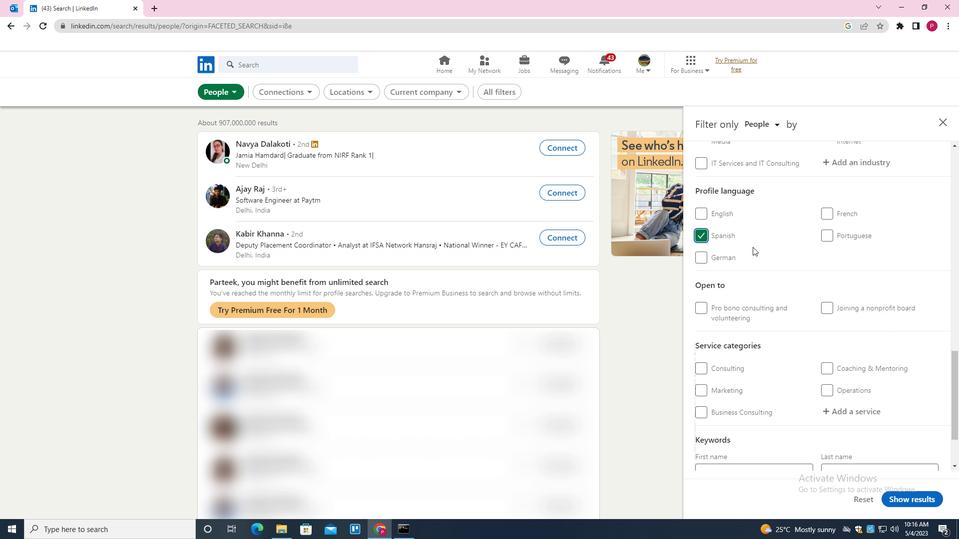 
Action: Mouse scrolled (753, 247) with delta (0, 0)
Screenshot: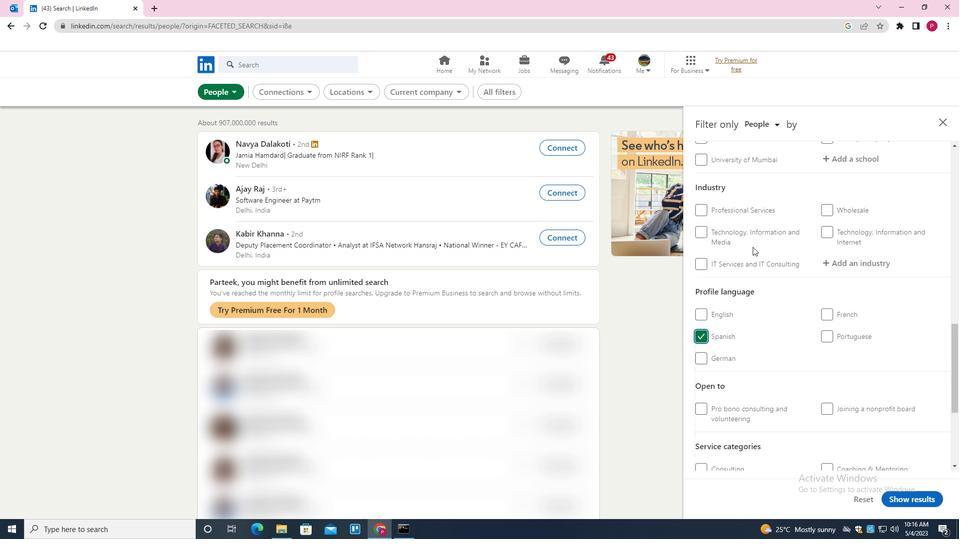 
Action: Mouse moved to (753, 247)
Screenshot: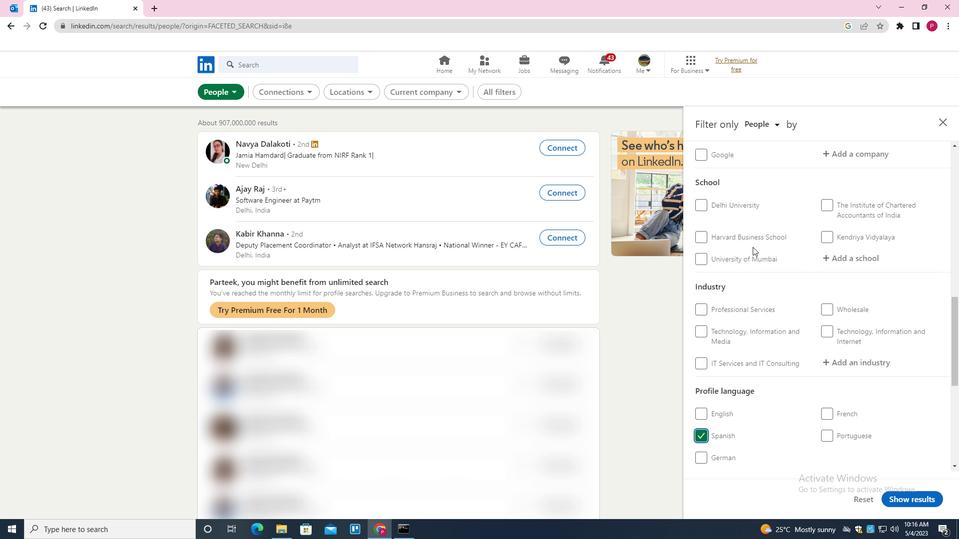 
Action: Mouse scrolled (753, 247) with delta (0, 0)
Screenshot: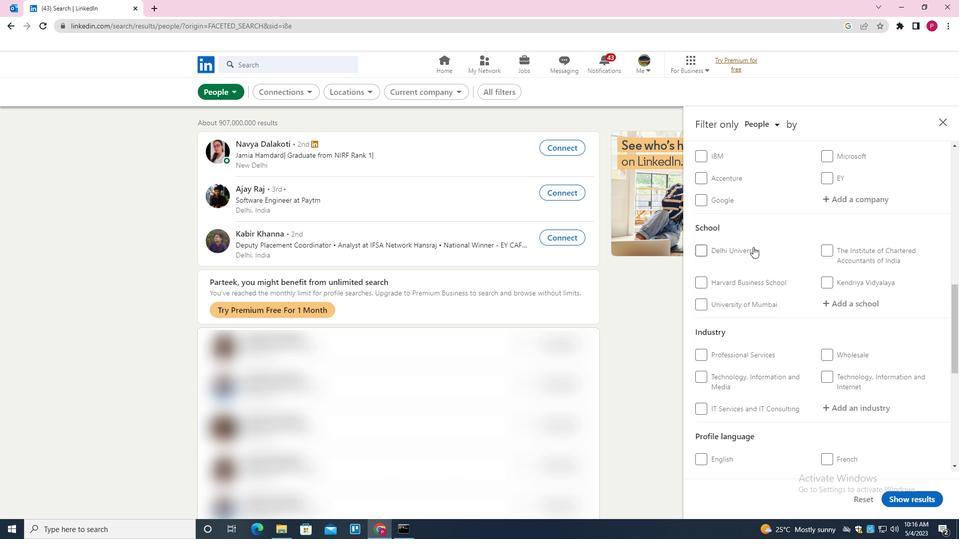 
Action: Mouse moved to (764, 255)
Screenshot: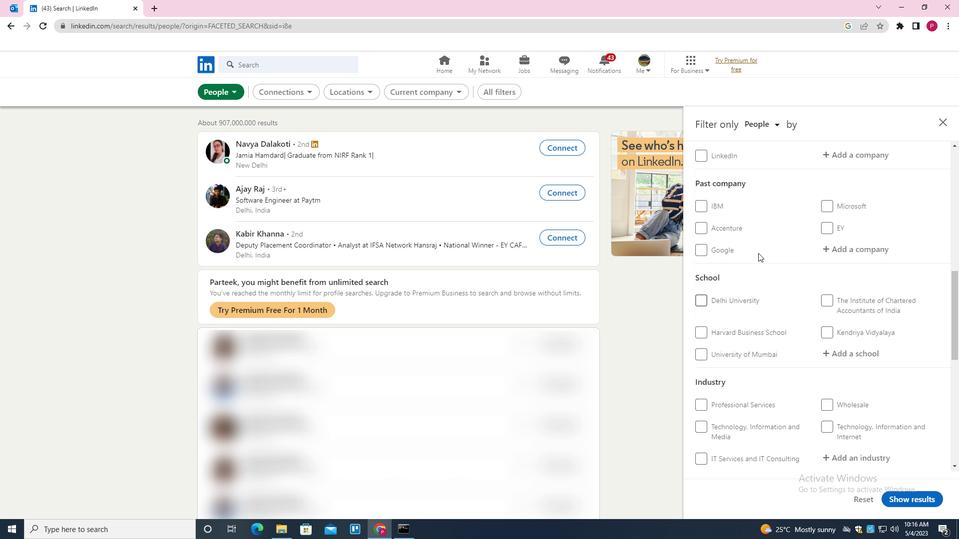 
Action: Mouse scrolled (764, 256) with delta (0, 0)
Screenshot: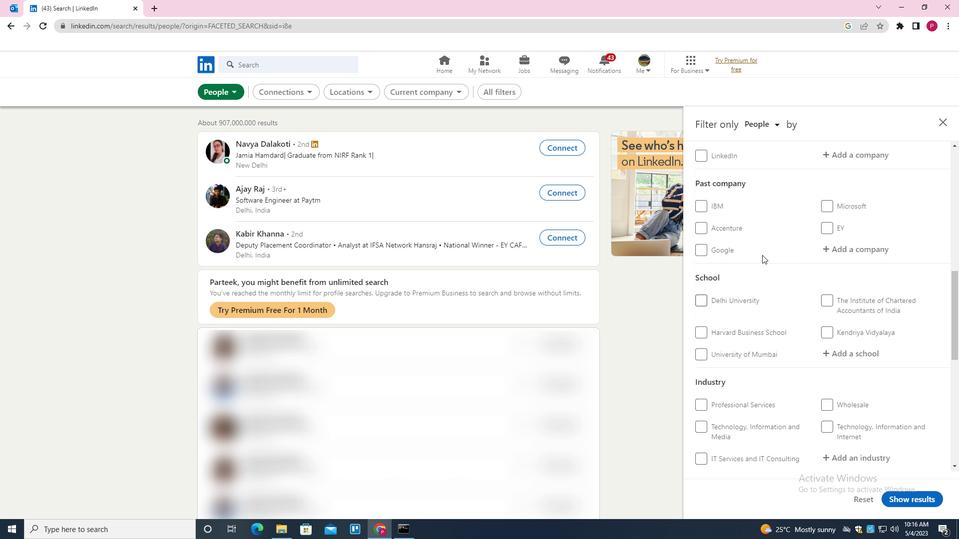 
Action: Mouse moved to (849, 207)
Screenshot: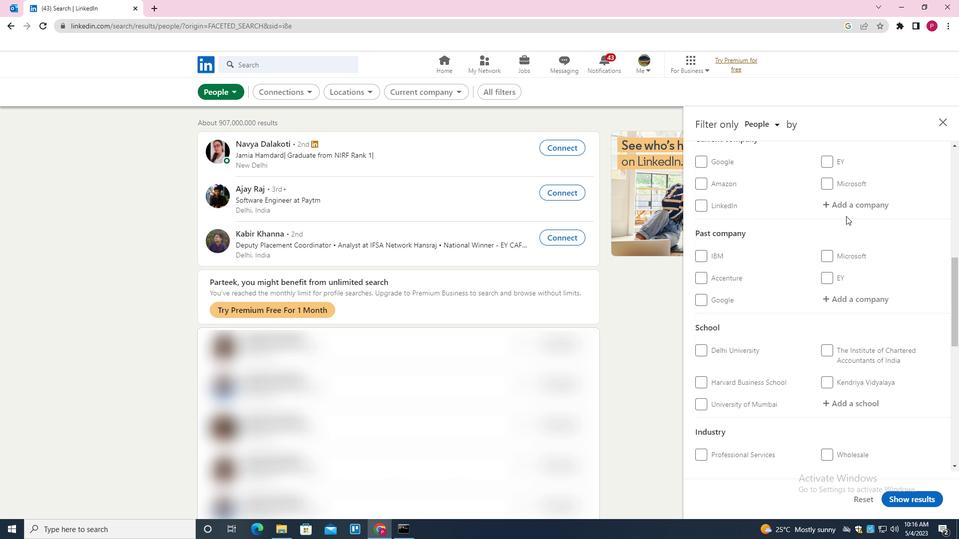 
Action: Mouse pressed left at (849, 207)
Screenshot: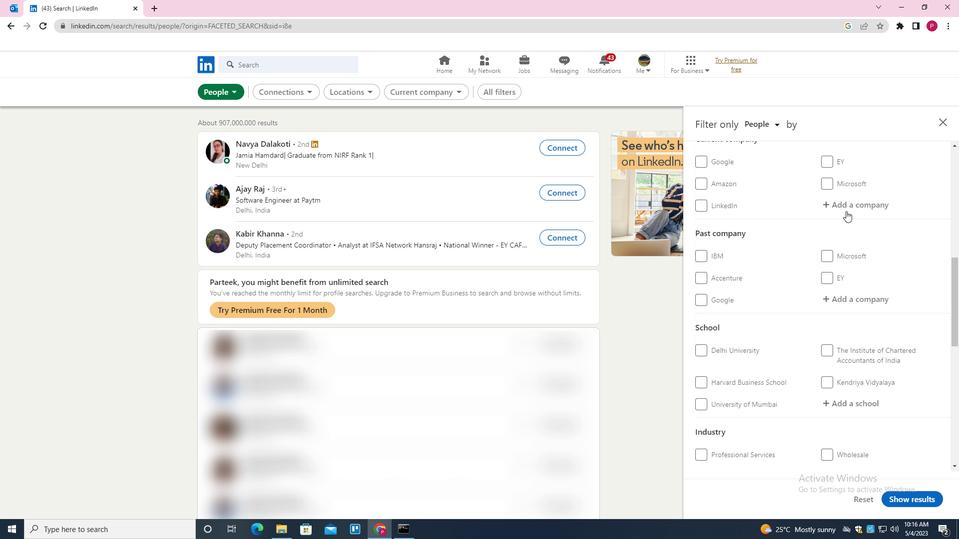 
Action: Key pressed <Key.shift><Key.shift><Key.shift><Key.shift><Key.shift><Key.shift><Key.shift><Key.shift><Key.shift><Key.shift><Key.shift><Key.shift>VFXEXPRE<Key.down><Key.enter>
Screenshot: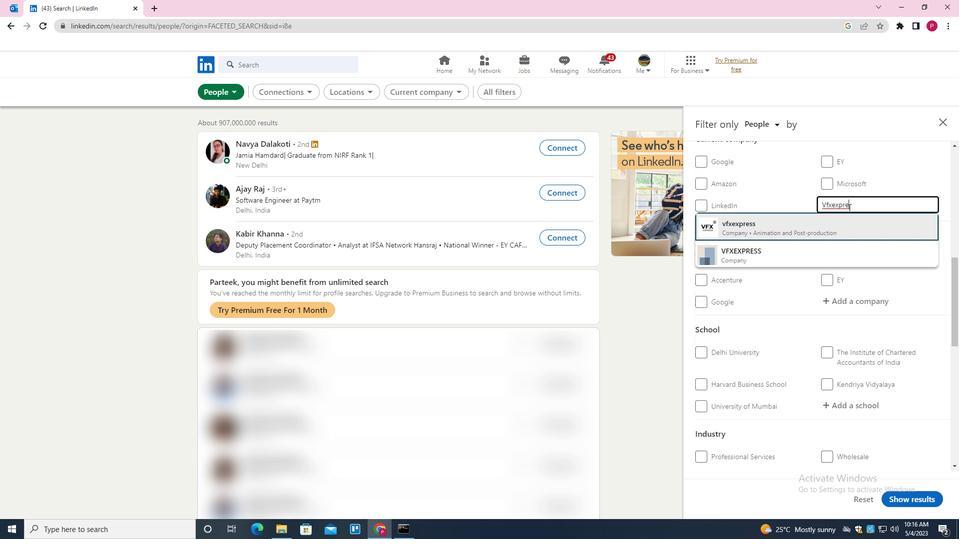 
Action: Mouse moved to (830, 248)
Screenshot: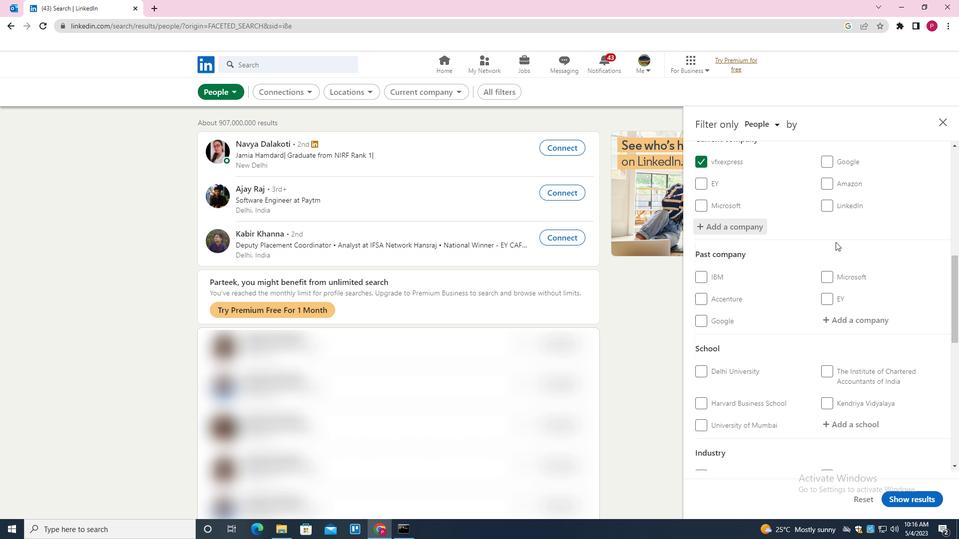 
Action: Mouse scrolled (830, 247) with delta (0, 0)
Screenshot: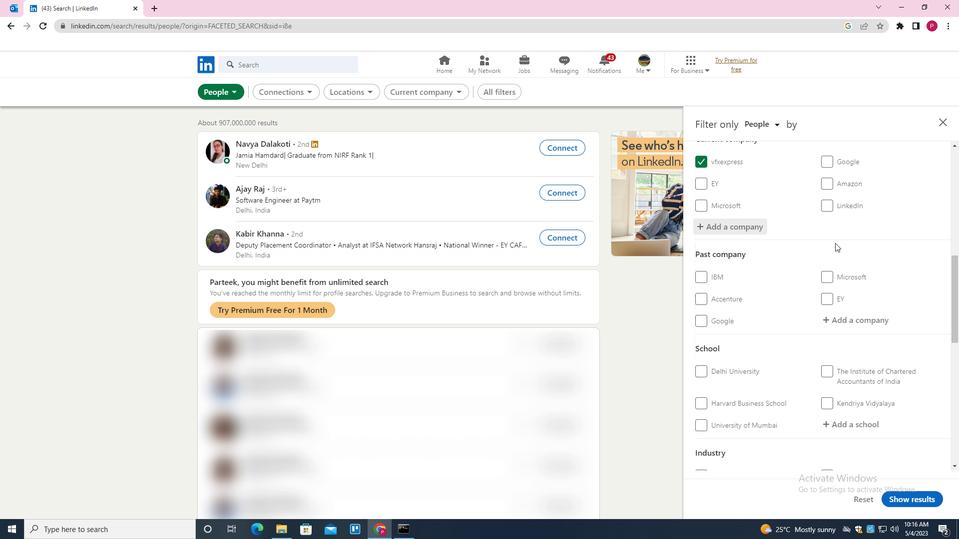 
Action: Mouse moved to (830, 249)
Screenshot: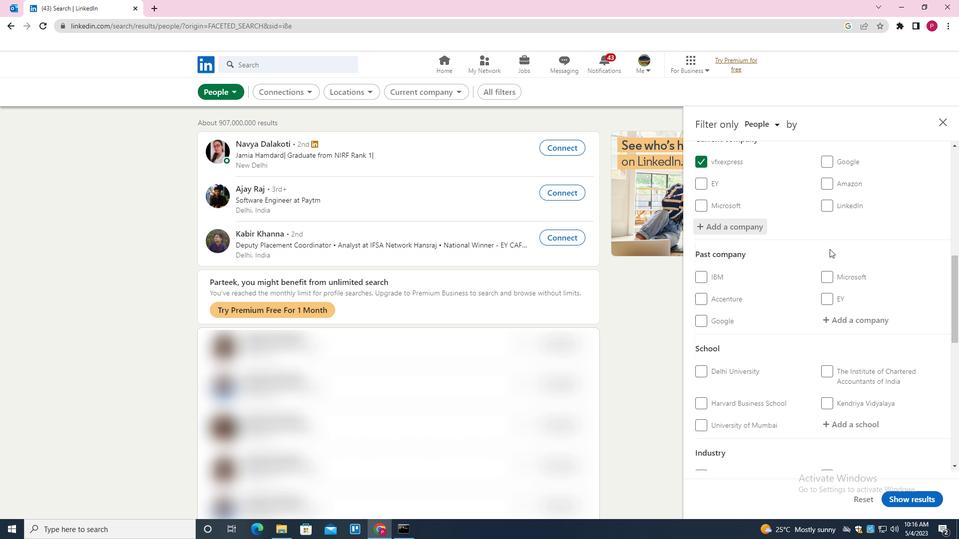 
Action: Mouse scrolled (830, 249) with delta (0, 0)
Screenshot: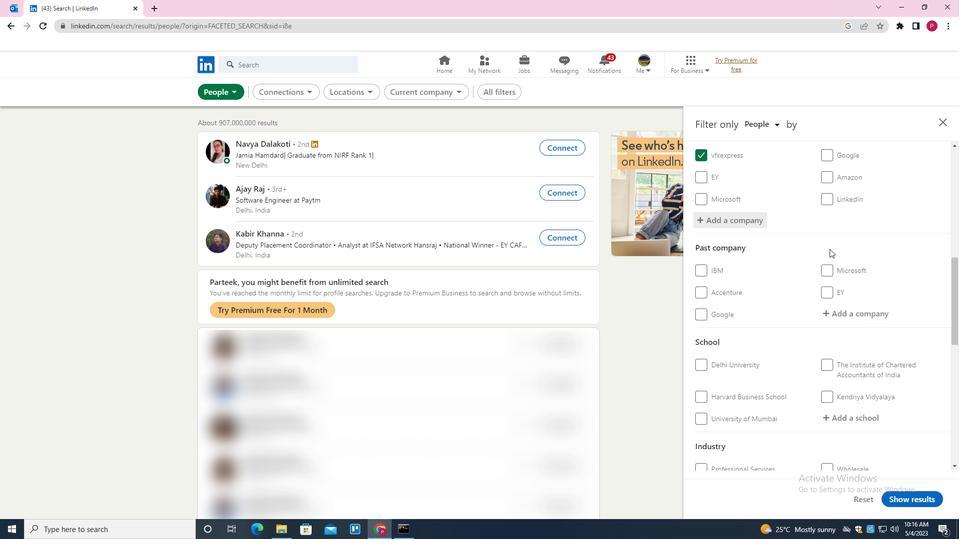 
Action: Mouse scrolled (830, 249) with delta (0, 0)
Screenshot: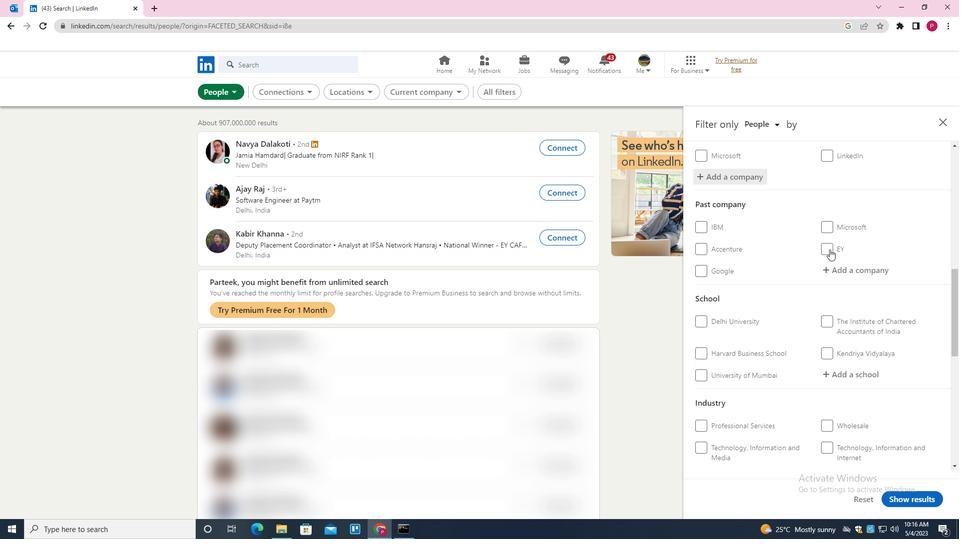
Action: Mouse moved to (830, 251)
Screenshot: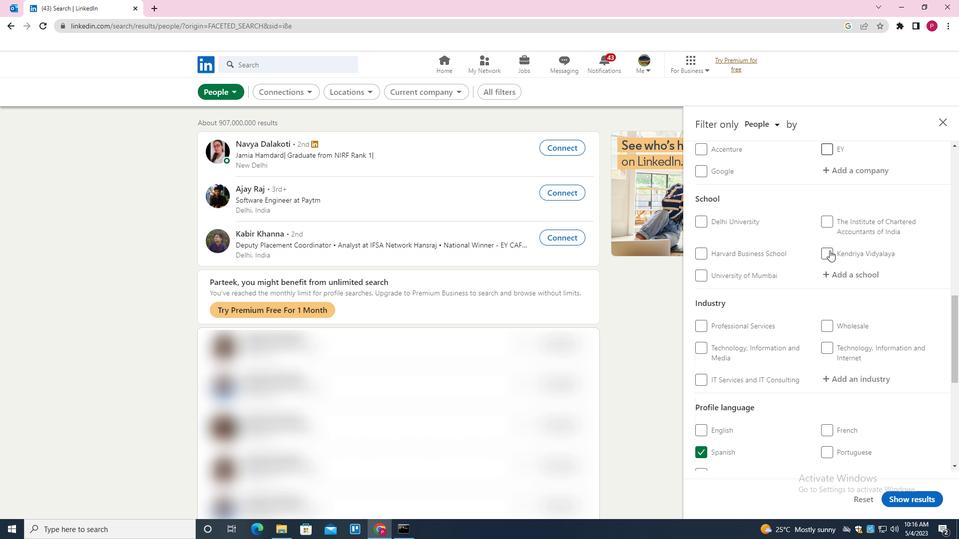 
Action: Mouse scrolled (830, 250) with delta (0, 0)
Screenshot: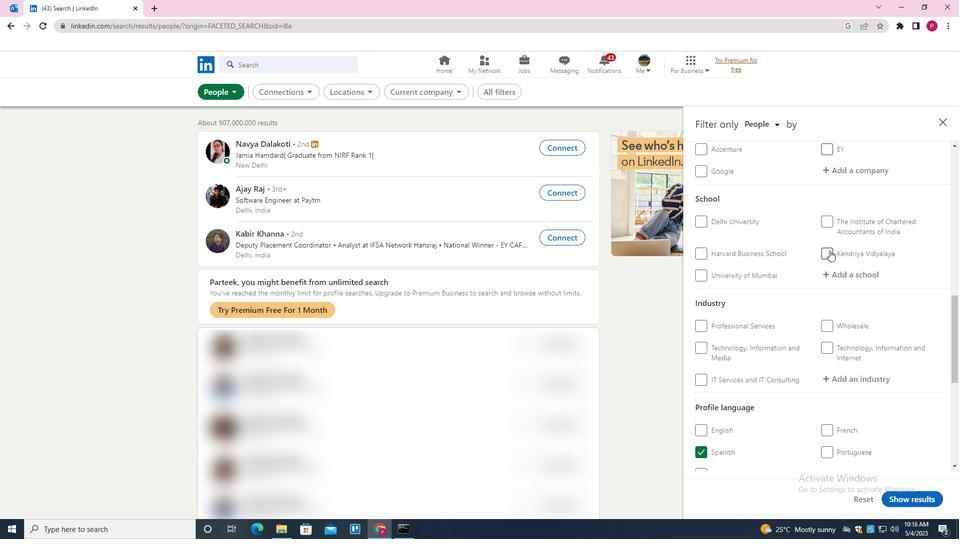 
Action: Mouse moved to (856, 228)
Screenshot: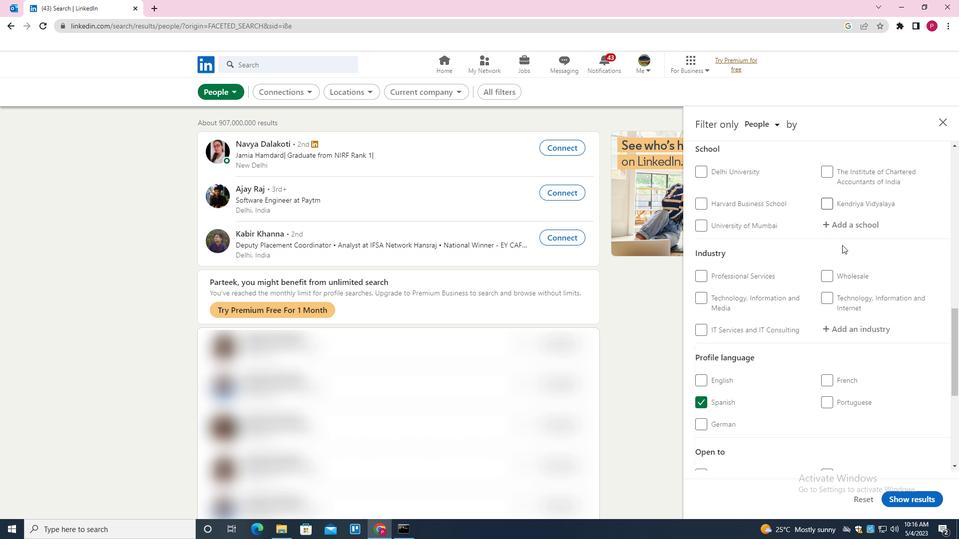 
Action: Mouse pressed left at (856, 228)
Screenshot: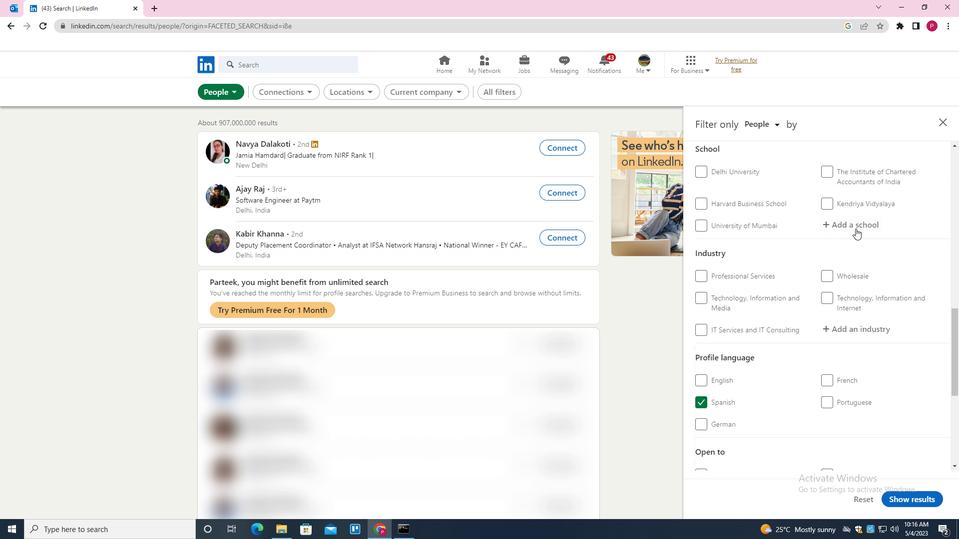 
Action: Mouse moved to (857, 227)
Screenshot: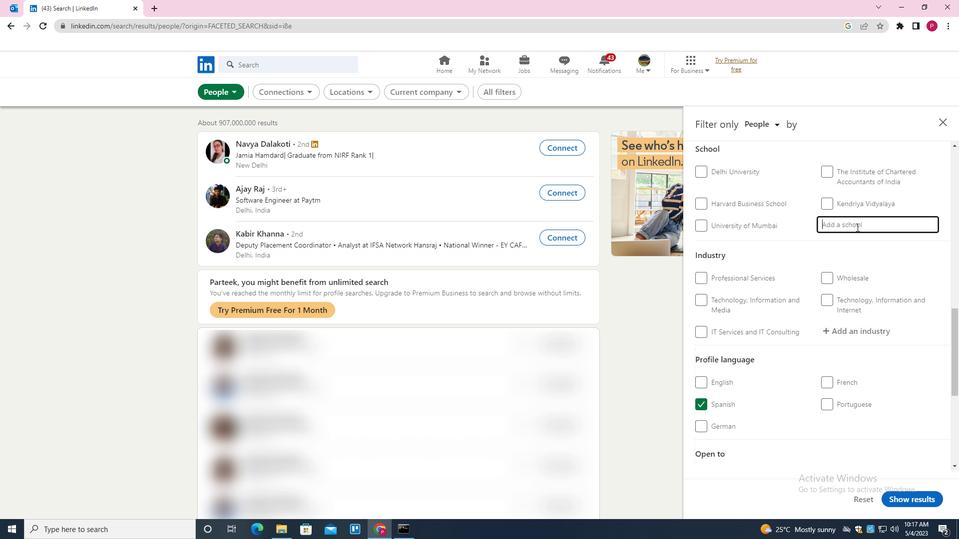 
Action: Key pressed <Key.shift><Key.shift><Key.shift><Key.shift><Key.shift><Key.shift><Key.shift>NATIONAL<Key.space><Key.shift>INSTITUTE<Key.space>OF<Key.space><Key.shift>TECHNOLOGY<Key.space><Key.shift>CALICUT<Key.down><Key.enter>
Screenshot: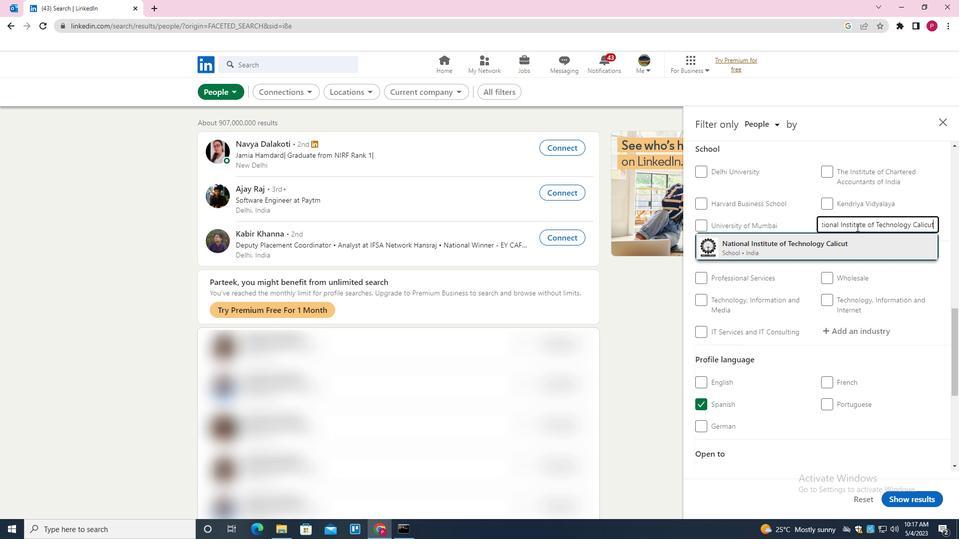 
Action: Mouse moved to (819, 227)
Screenshot: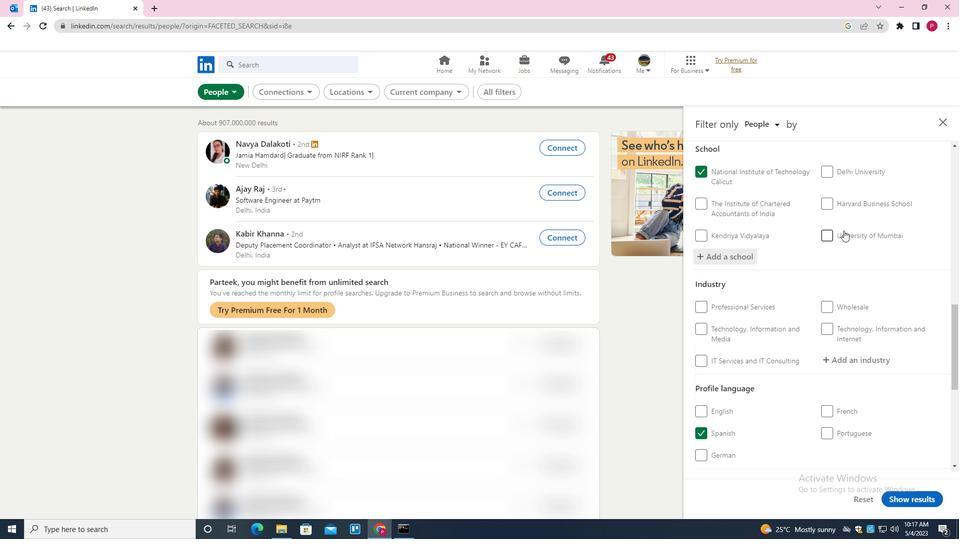 
Action: Mouse scrolled (819, 226) with delta (0, 0)
Screenshot: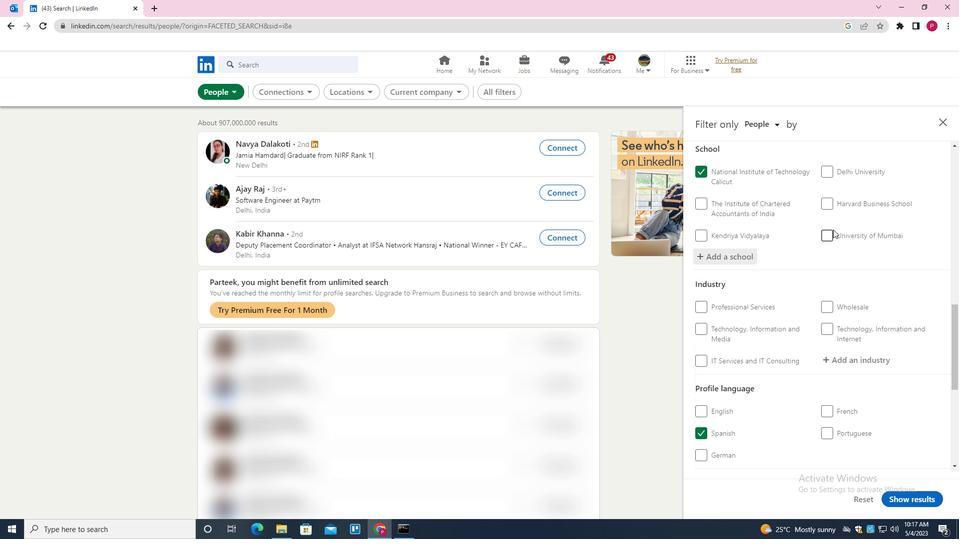 
Action: Mouse moved to (814, 229)
Screenshot: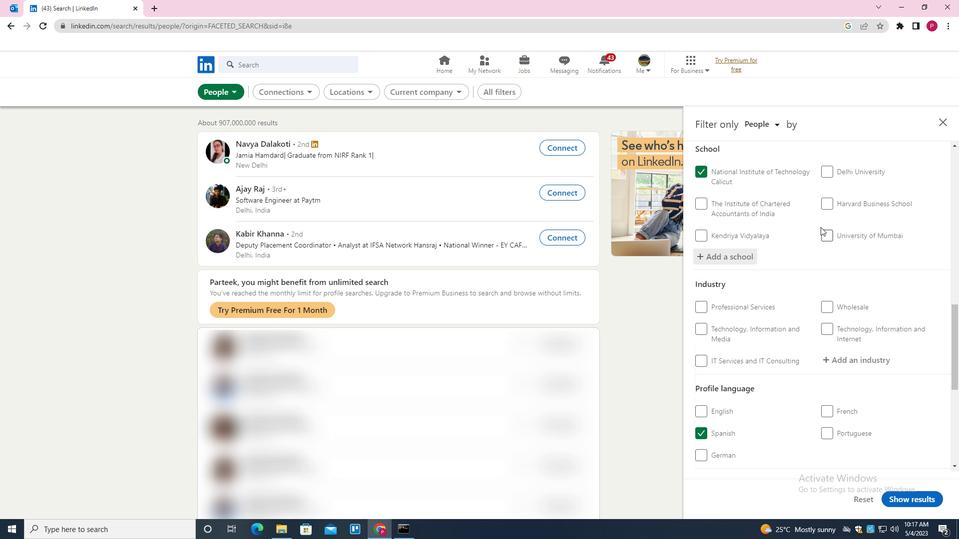 
Action: Mouse scrolled (814, 228) with delta (0, 0)
Screenshot: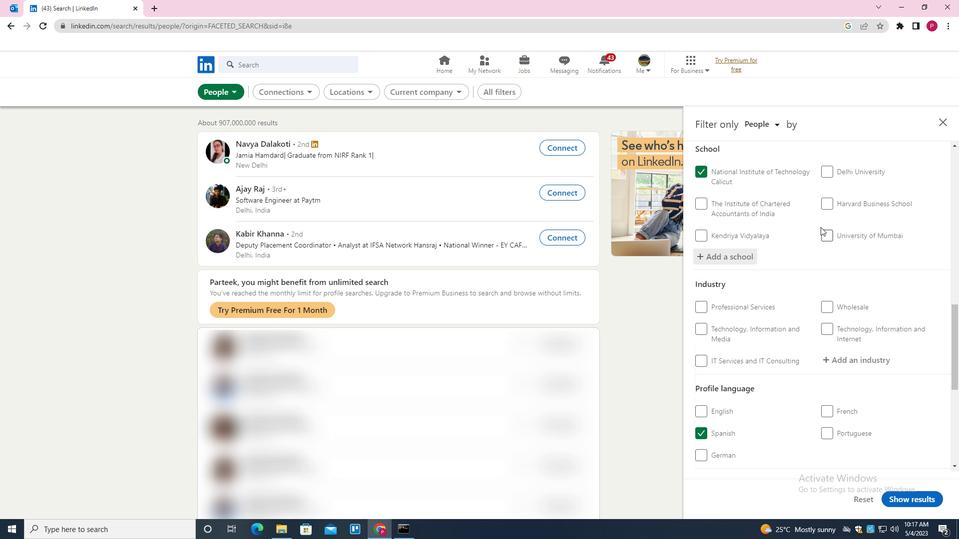 
Action: Mouse moved to (812, 230)
Screenshot: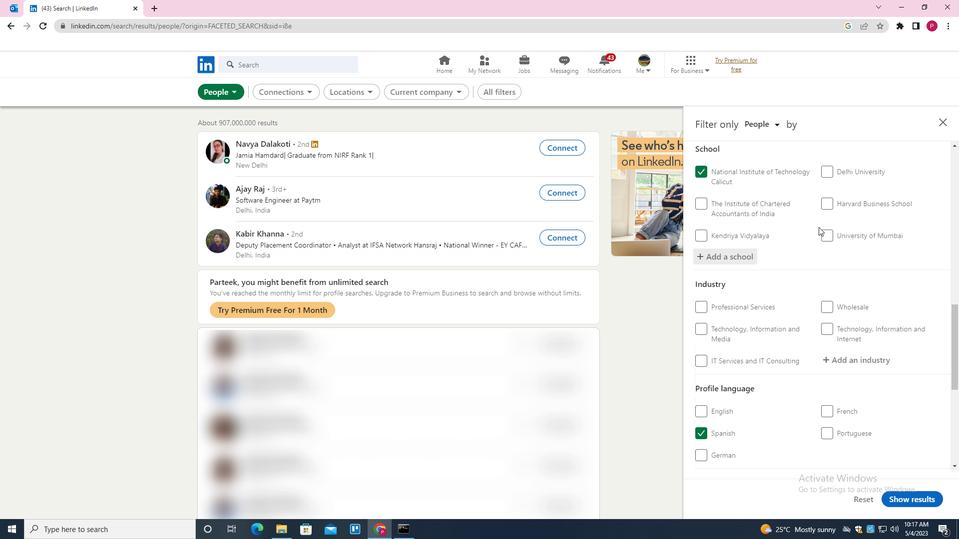 
Action: Mouse scrolled (812, 230) with delta (0, 0)
Screenshot: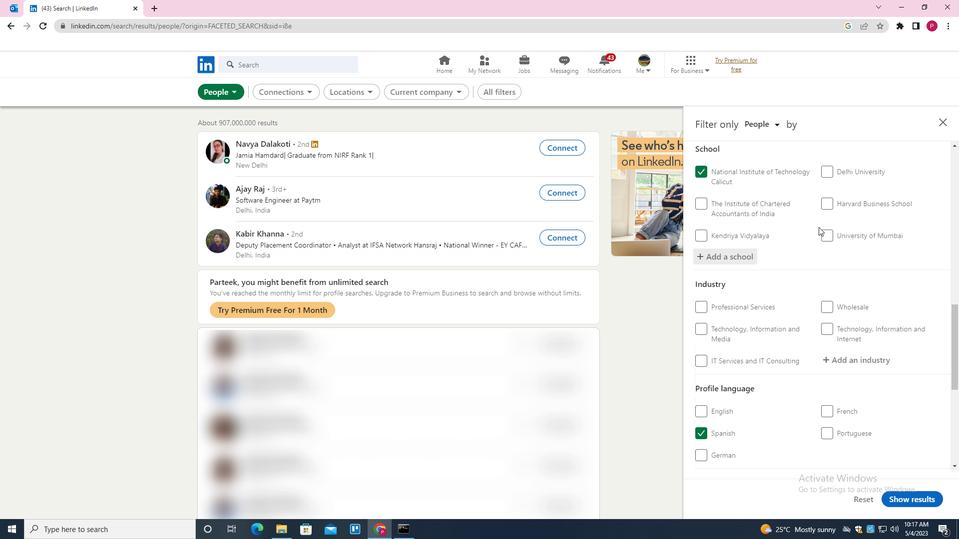 
Action: Mouse moved to (853, 214)
Screenshot: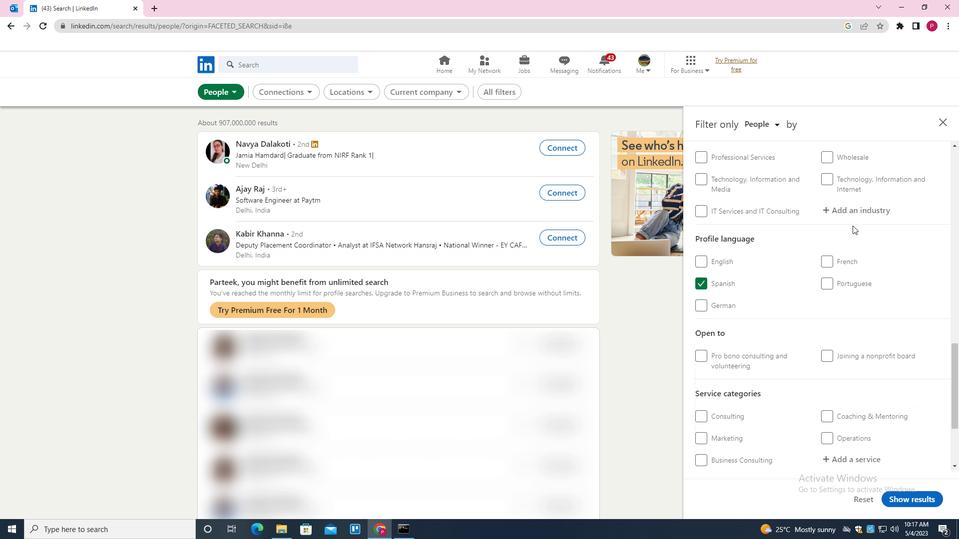 
Action: Mouse pressed left at (853, 214)
Screenshot: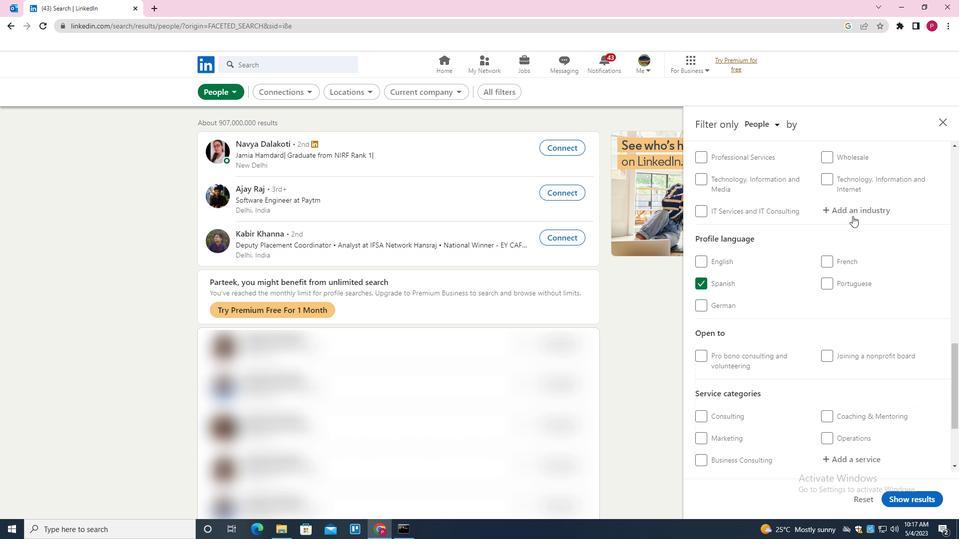 
Action: Mouse moved to (854, 213)
Screenshot: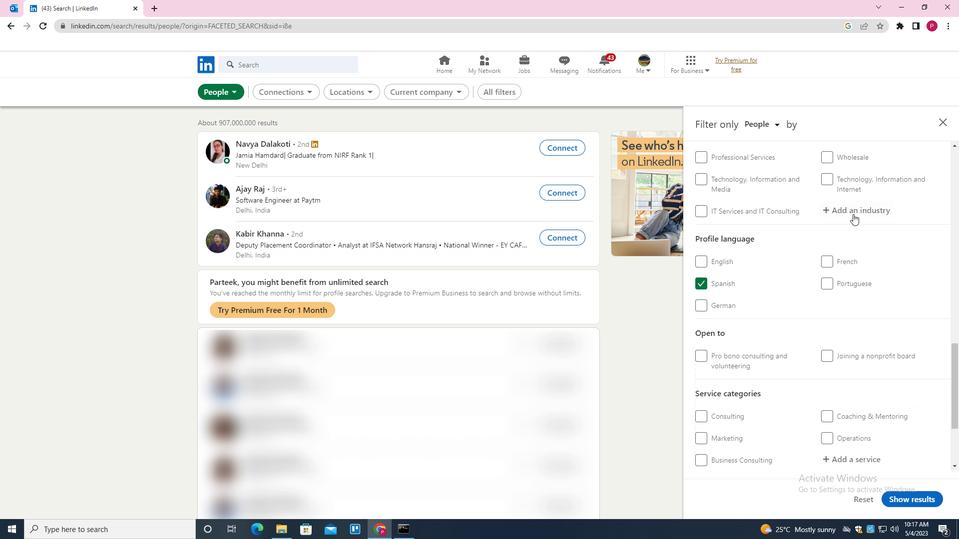 
Action: Key pressed <Key.shift>COMPUTER<Key.space><Key.shift>HARDWARE<Key.space><Key.shift>MANUFACTURING<Key.down><Key.enter>
Screenshot: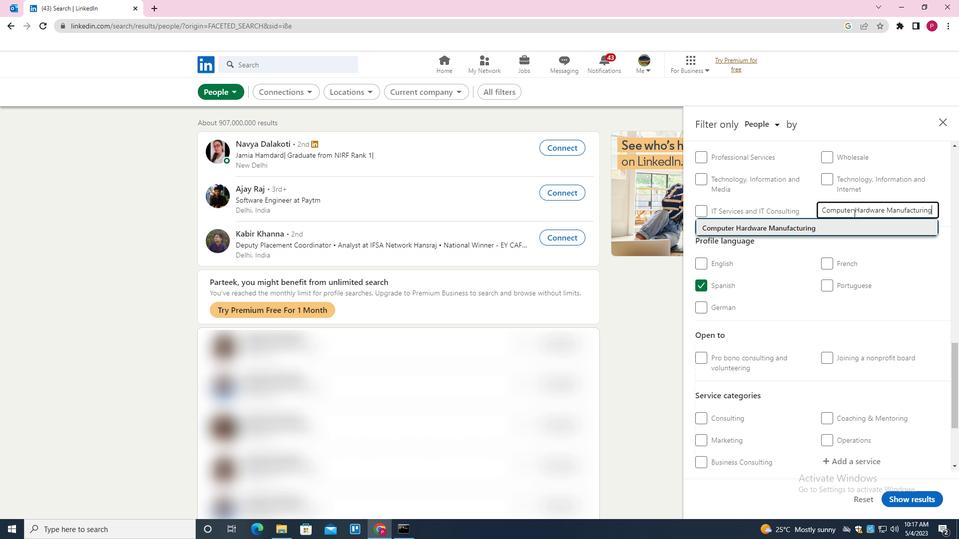 
Action: Mouse moved to (841, 263)
Screenshot: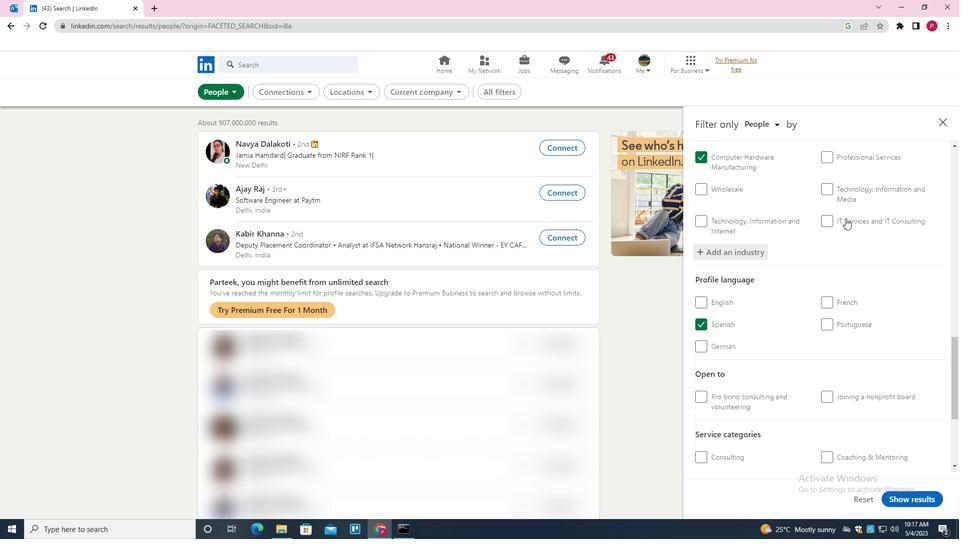 
Action: Mouse scrolled (841, 263) with delta (0, 0)
Screenshot: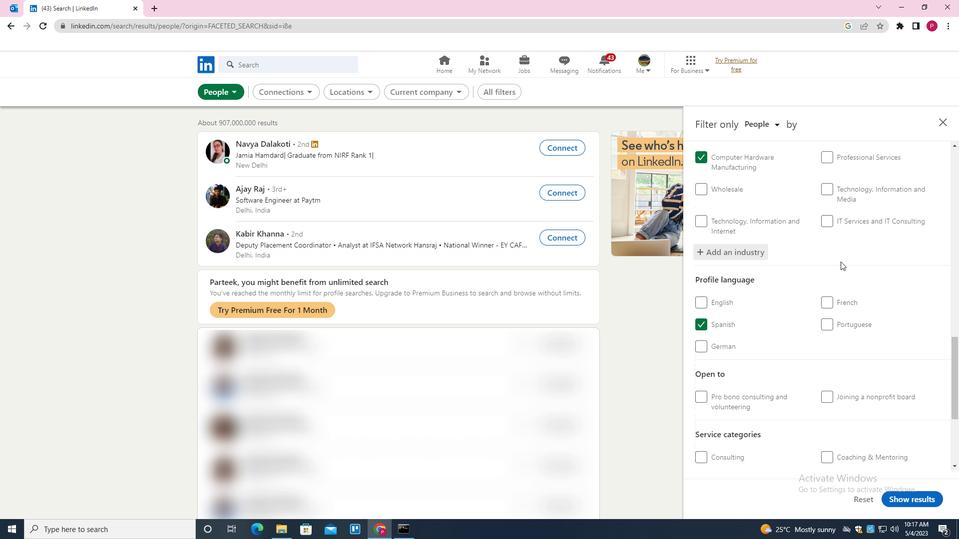 
Action: Mouse scrolled (841, 263) with delta (0, 0)
Screenshot: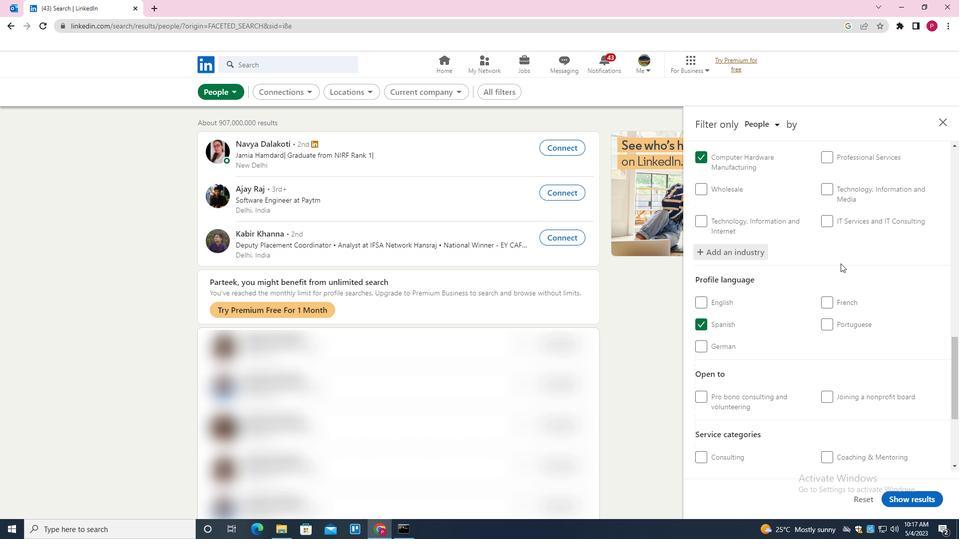 
Action: Mouse moved to (841, 264)
Screenshot: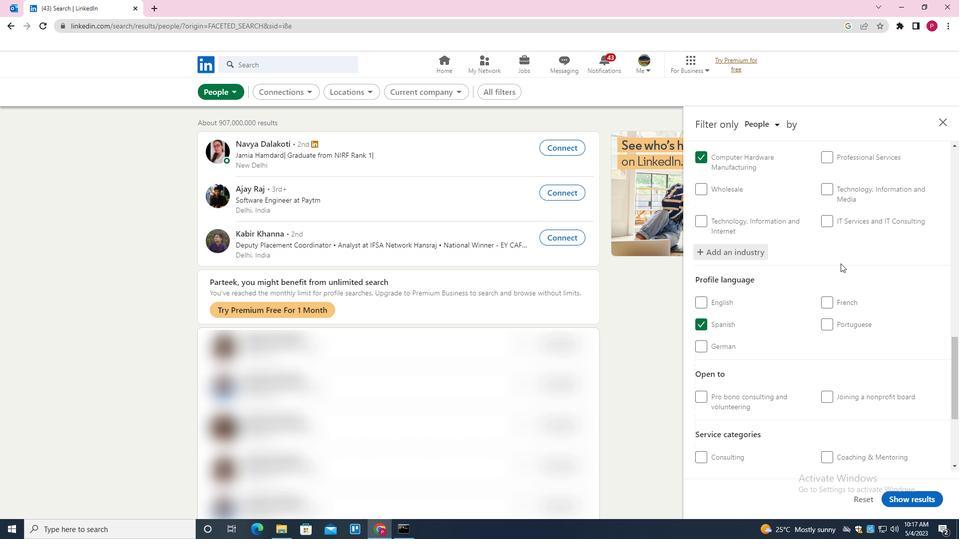 
Action: Mouse scrolled (841, 264) with delta (0, 0)
Screenshot: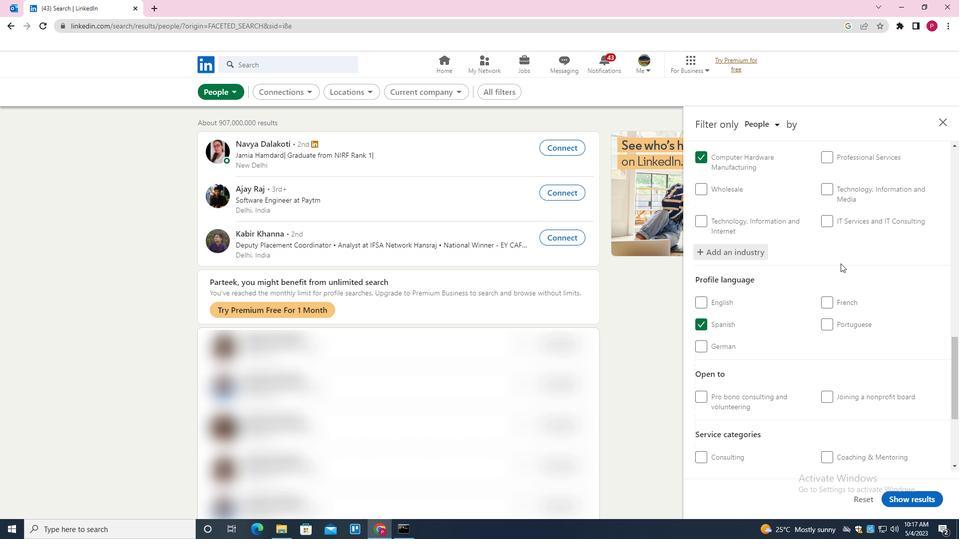 
Action: Mouse moved to (851, 350)
Screenshot: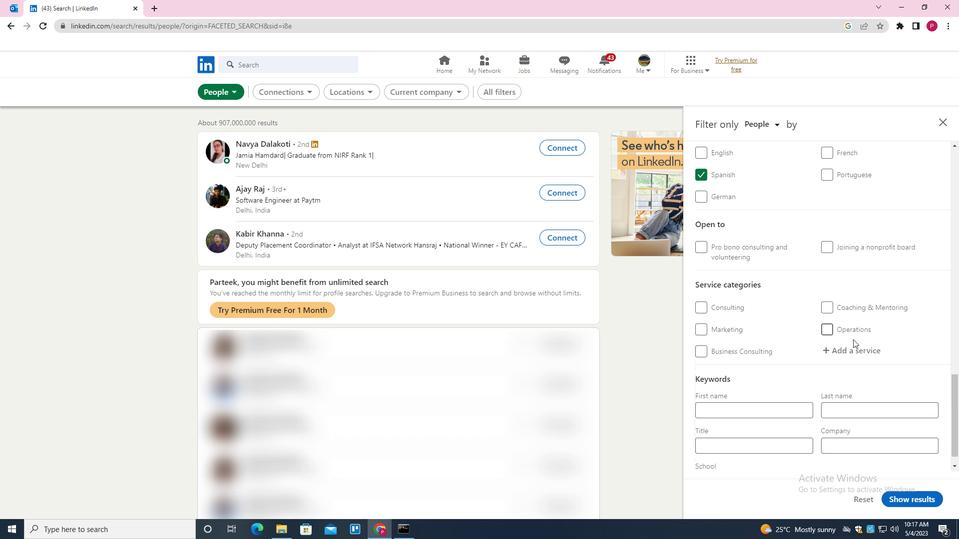 
Action: Mouse pressed left at (851, 350)
Screenshot: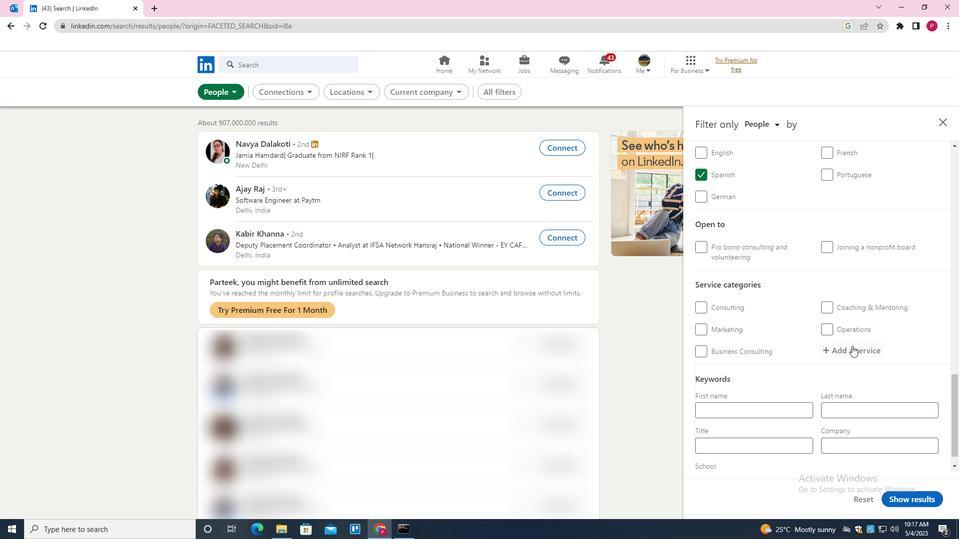 
Action: Mouse moved to (882, 276)
Screenshot: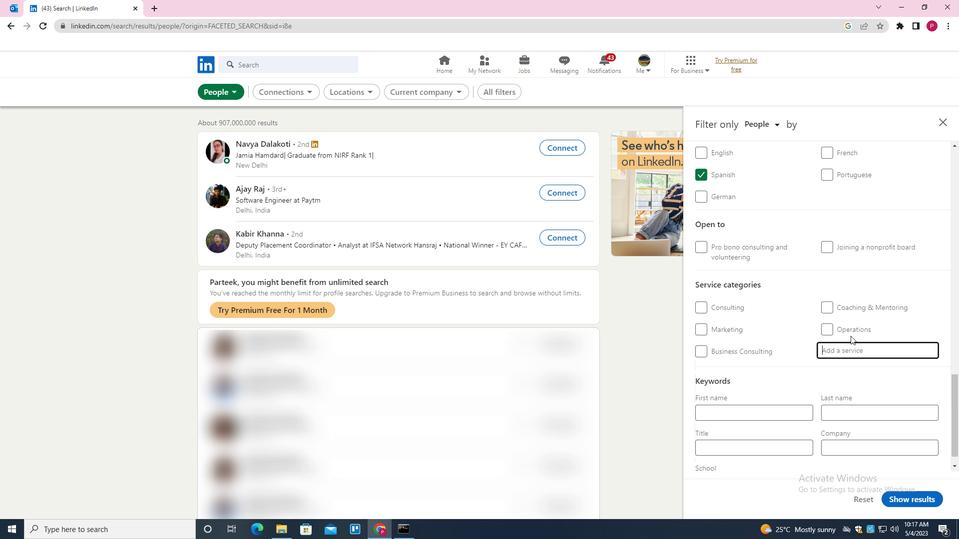 
Action: Key pressed <Key.shift><Key.shift><Key.shift><Key.shift><Key.shift><Key.shift><Key.shift><Key.shift>CUSTOMER<Key.space><Key.shift>SUPPORT<Key.down><Key.enter>
Screenshot: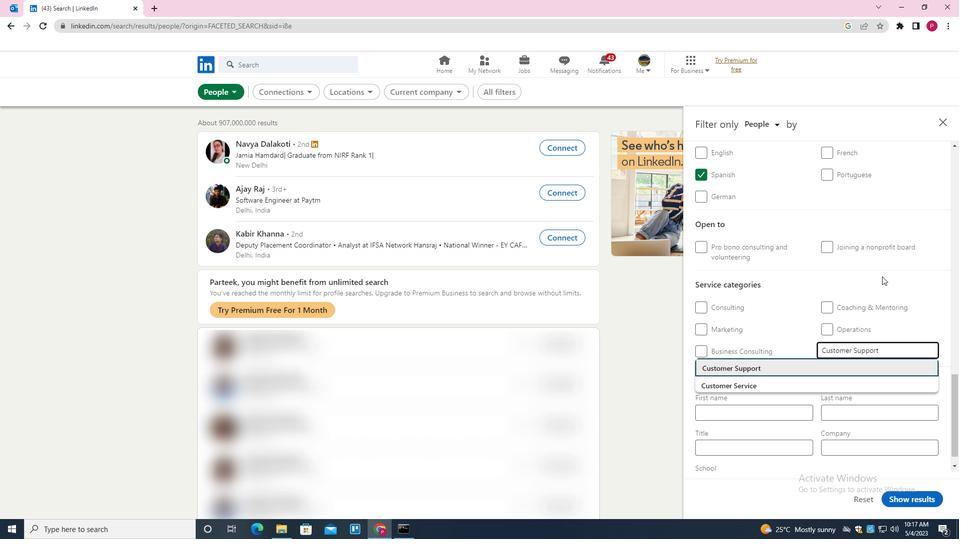 
Action: Mouse moved to (873, 284)
Screenshot: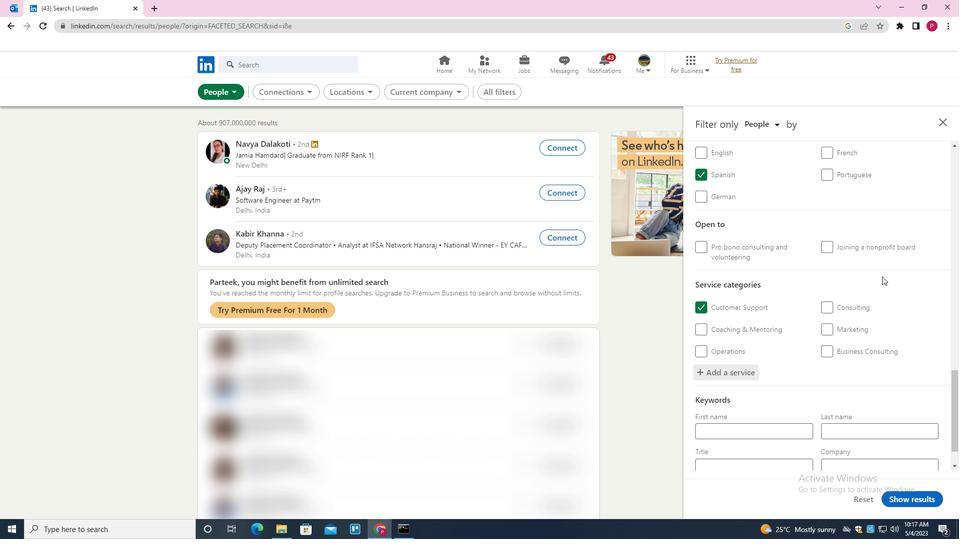 
Action: Mouse scrolled (873, 284) with delta (0, 0)
Screenshot: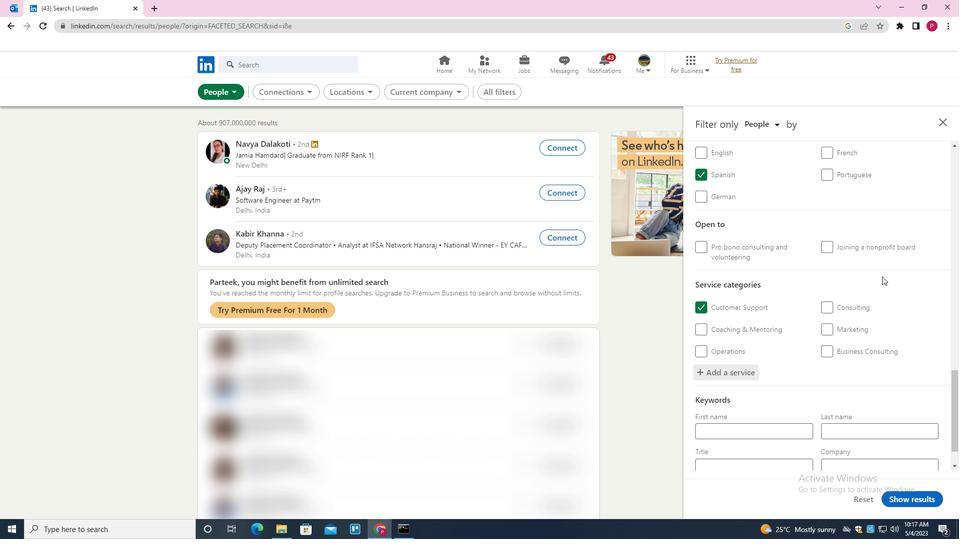 
Action: Mouse moved to (869, 289)
Screenshot: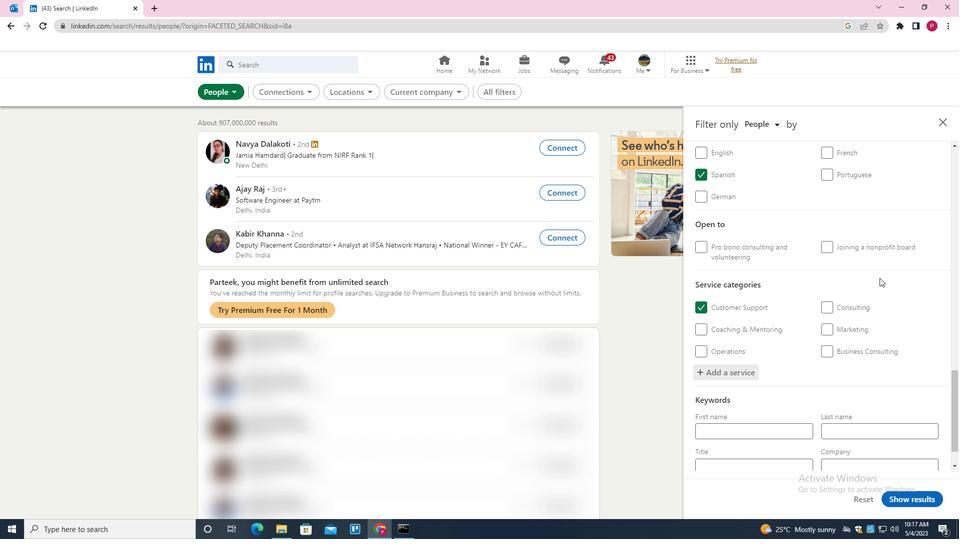 
Action: Mouse scrolled (869, 289) with delta (0, 0)
Screenshot: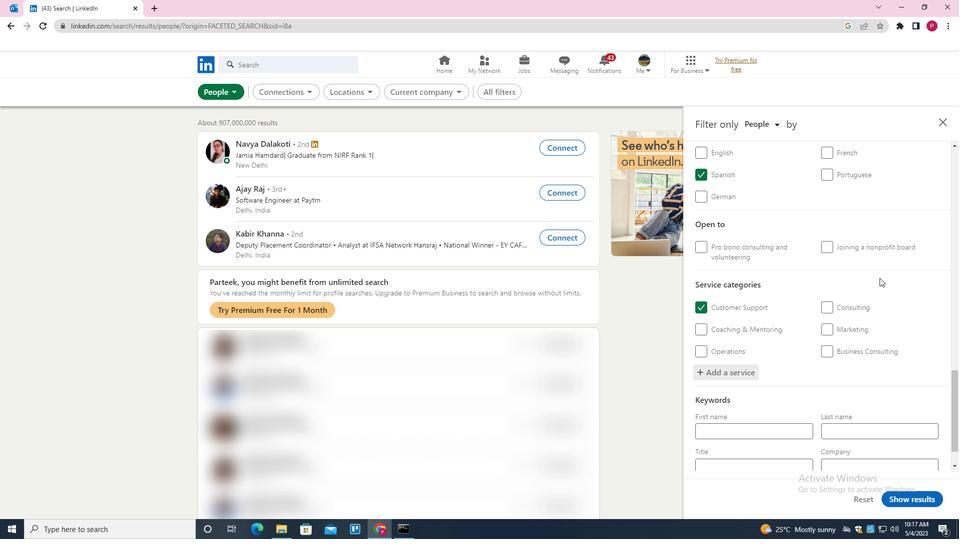
Action: Mouse moved to (865, 294)
Screenshot: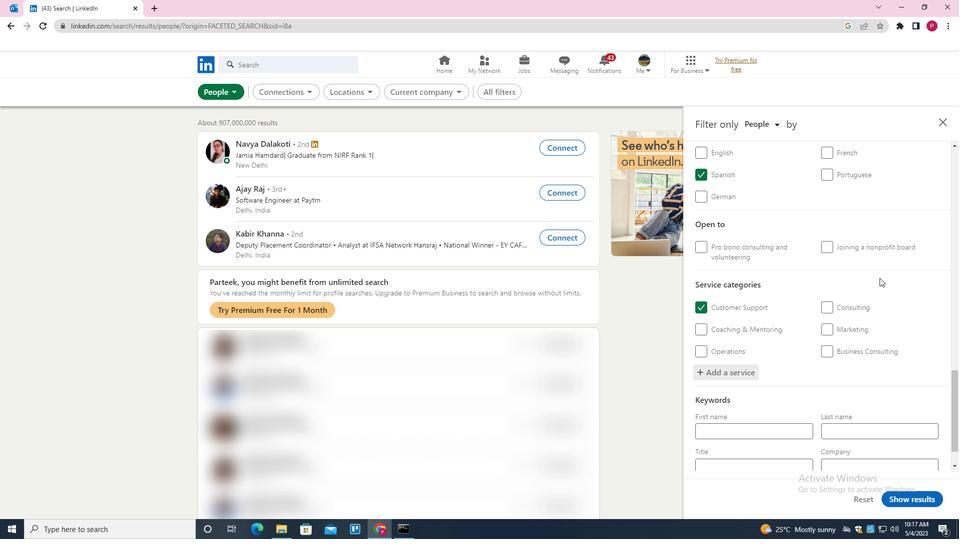 
Action: Mouse scrolled (865, 293) with delta (0, 0)
Screenshot: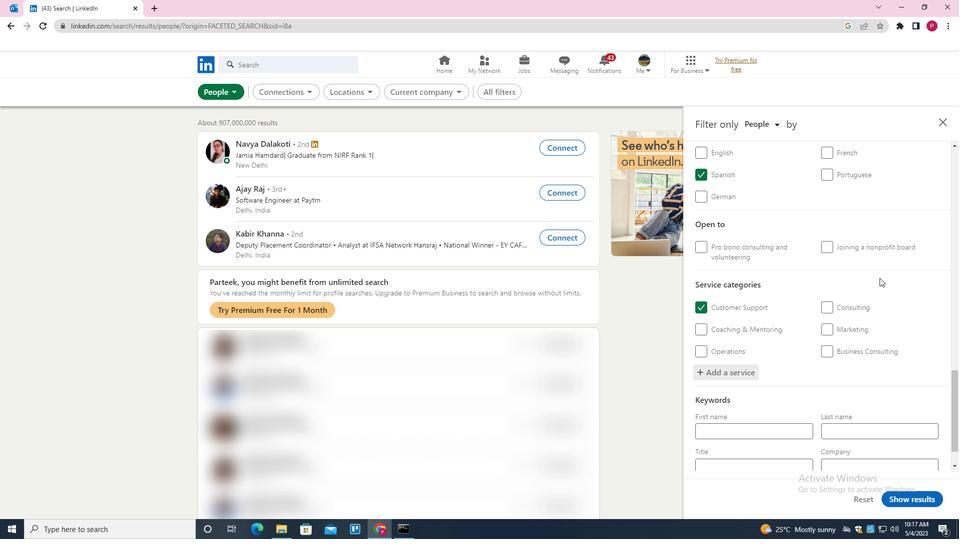 
Action: Mouse moved to (862, 296)
Screenshot: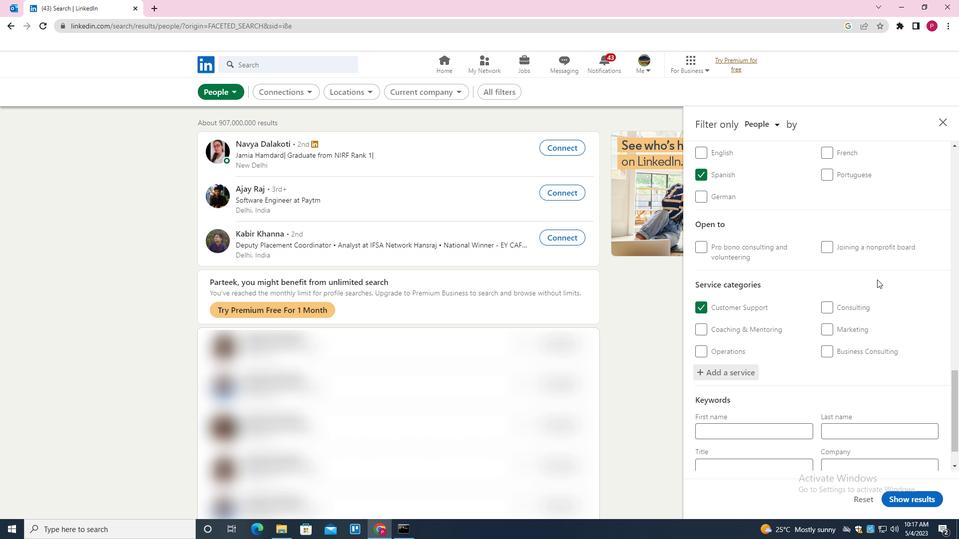 
Action: Mouse scrolled (862, 295) with delta (0, 0)
Screenshot: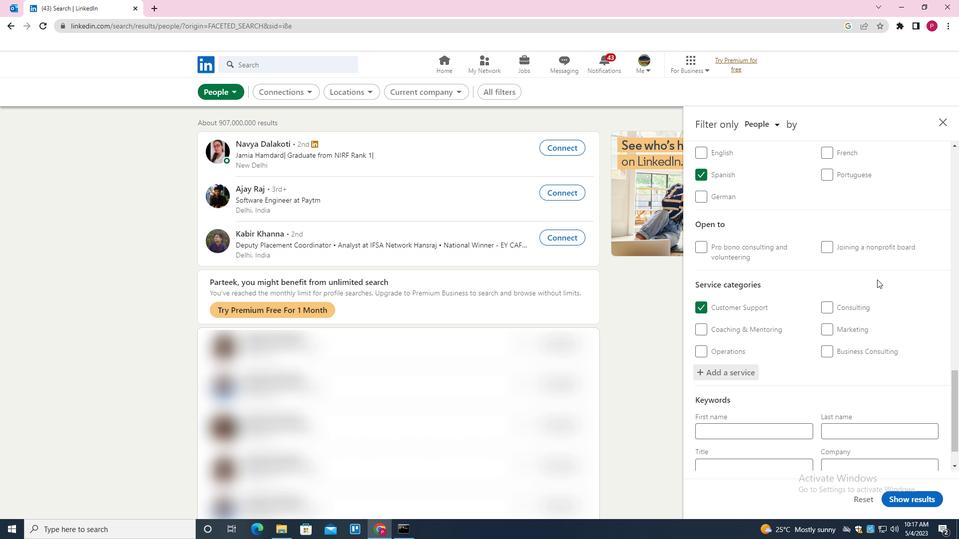 
Action: Mouse moved to (860, 297)
Screenshot: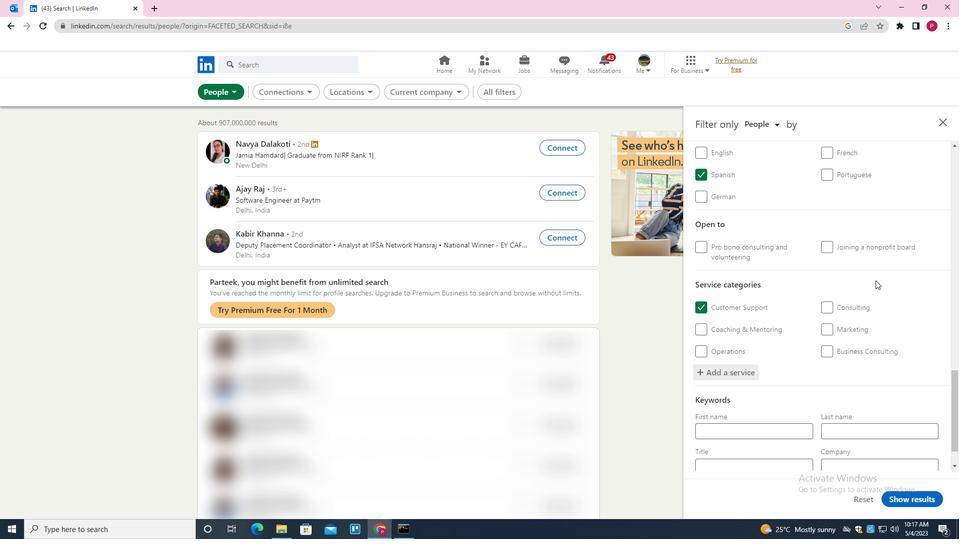 
Action: Mouse scrolled (860, 297) with delta (0, 0)
Screenshot: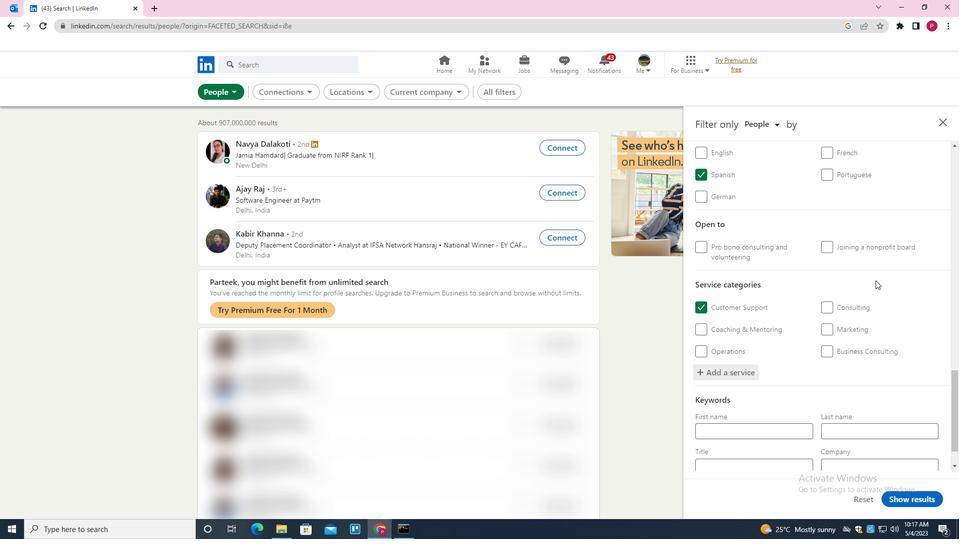 
Action: Mouse moved to (786, 422)
Screenshot: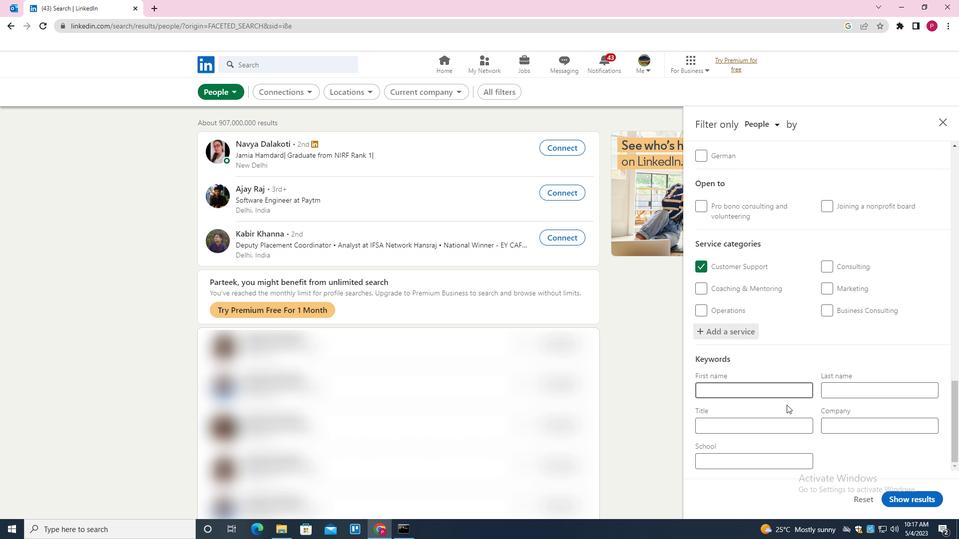 
Action: Mouse pressed left at (786, 422)
Screenshot: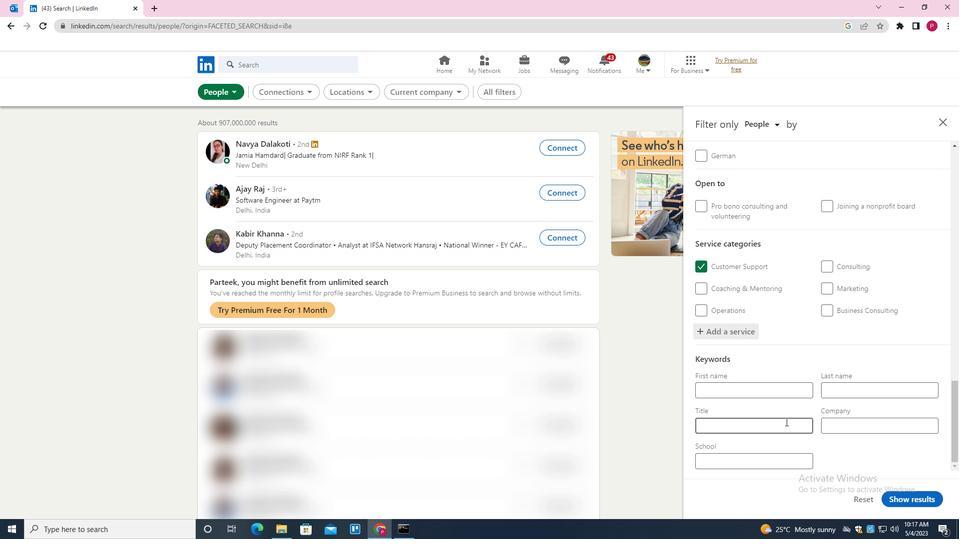 
Action: Mouse moved to (817, 400)
Screenshot: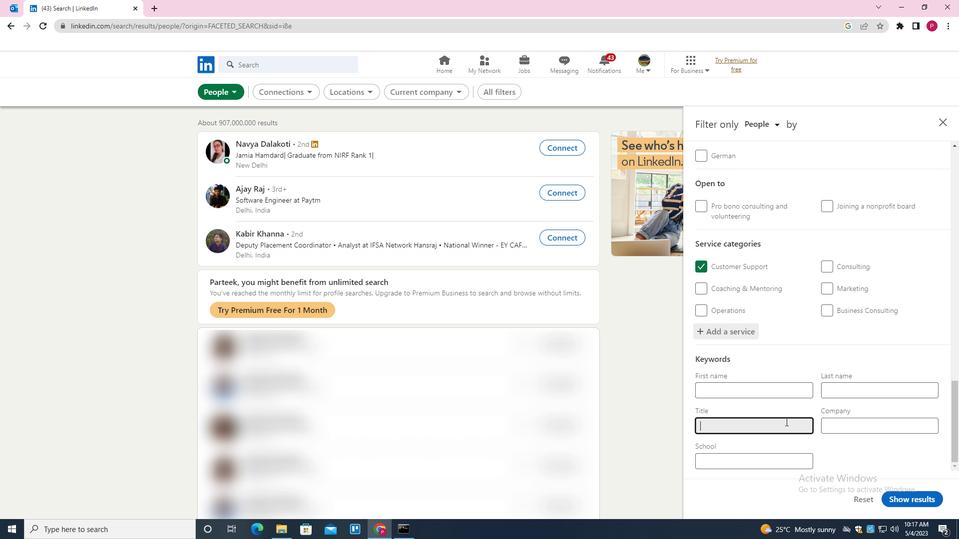 
Action: Key pressed <Key.shift><Key.shift><Key.shift><Key.shift><Key.shift><Key.shift><Key.shift><Key.shift><Key.shift><Key.shift><Key.shift><Key.shift><Key.shift><Key.shift><Key.shift><Key.shift><Key.shift><Key.shift><Key.shift><Key.shift><Key.shift><Key.shift><Key.shift><Key.shift><Key.shift><Key.shift><Key.shift><Key.shift><Key.shift><Key.shift><Key.shift><Key.shift><Key.shift><Key.shift><Key.shift><Key.shift><Key.shift><Key.shift><Key.shift><Key.shift><Key.shift><Key.shift><Key.shift><Key.shift><Key.shift><Key.shift><Key.shift><Key.shift><Key.shift><Key.shift><Key.shift><Key.shift><Key.shift><Key.shift><Key.shift><Key.shift><Key.shift><Key.shift><Key.shift><Key.shift><Key.shift><Key.shift><Key.shift><Key.shift>VETERINARY<Key.space><Key.shift>ASSISTANT
Screenshot: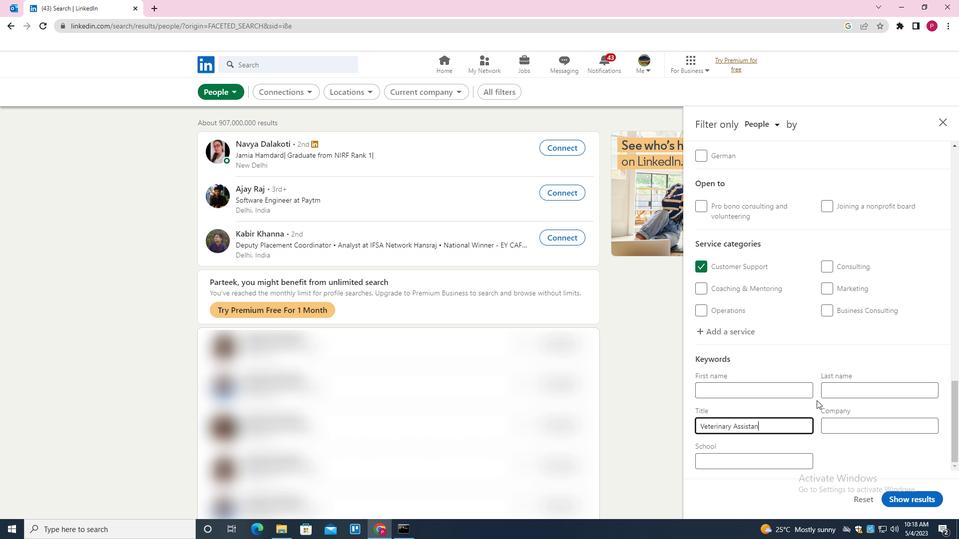 
Action: Mouse moved to (898, 496)
Screenshot: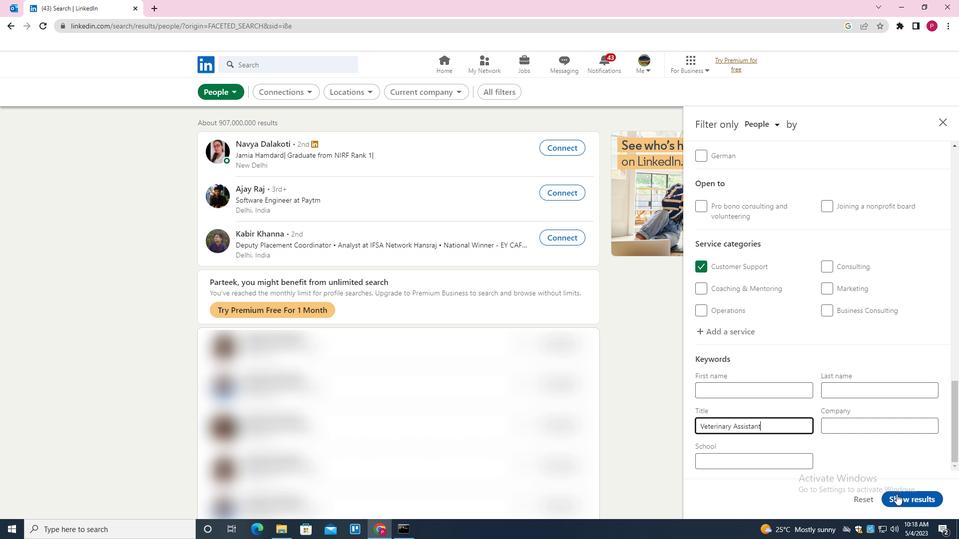 
Action: Mouse pressed left at (898, 496)
Screenshot: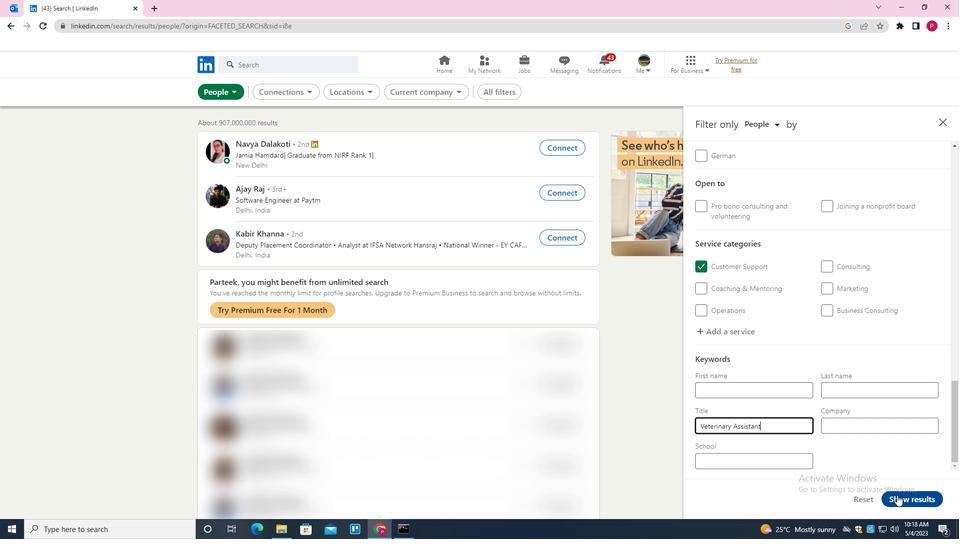 
Action: Mouse moved to (511, 231)
Screenshot: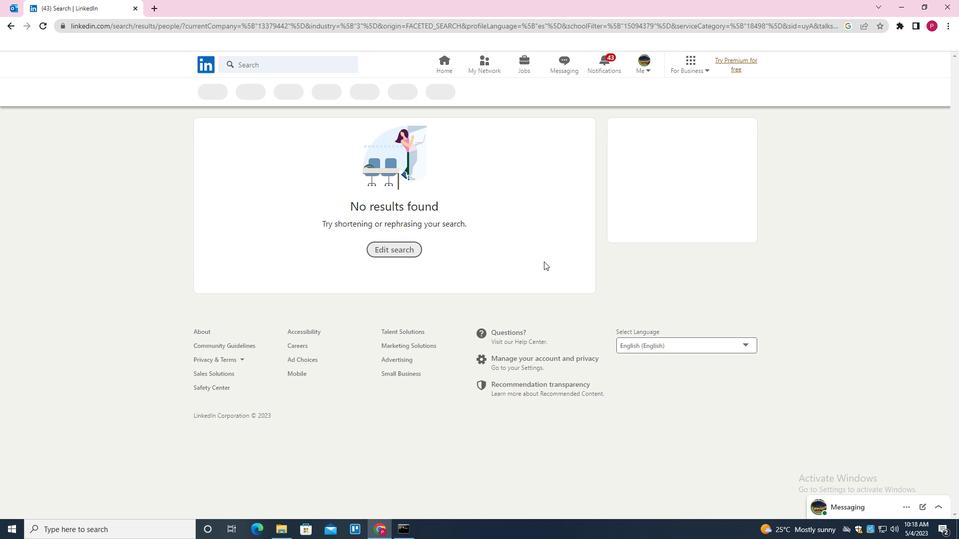 
